 Task: Search one way flight ticket for 1 adult, 5 children, 2 infants in seat and 1 infant on lap in first from Aspen: Aspen/pitkin County Airport (sardy Field) to Gillette: Gillette Campbell County Airport on 5-1-2023. Choice of flights is Frontier. Number of bags: 2 carry on bags and 6 checked bags. Price is upto 92000. Outbound departure time preference is 7:30.
Action: Mouse moved to (200, 167)
Screenshot: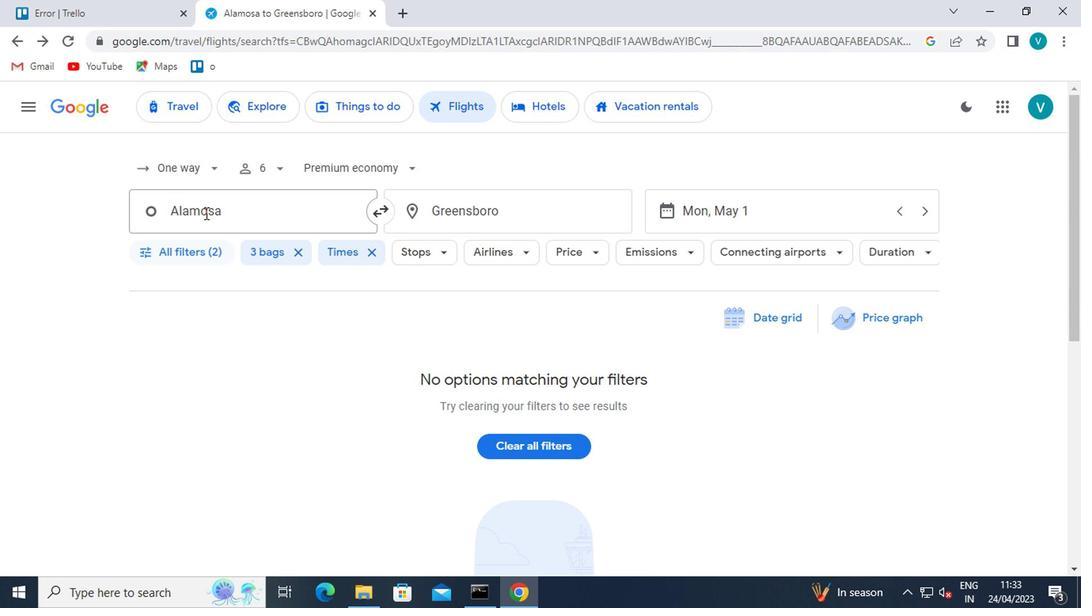 
Action: Mouse pressed left at (200, 167)
Screenshot: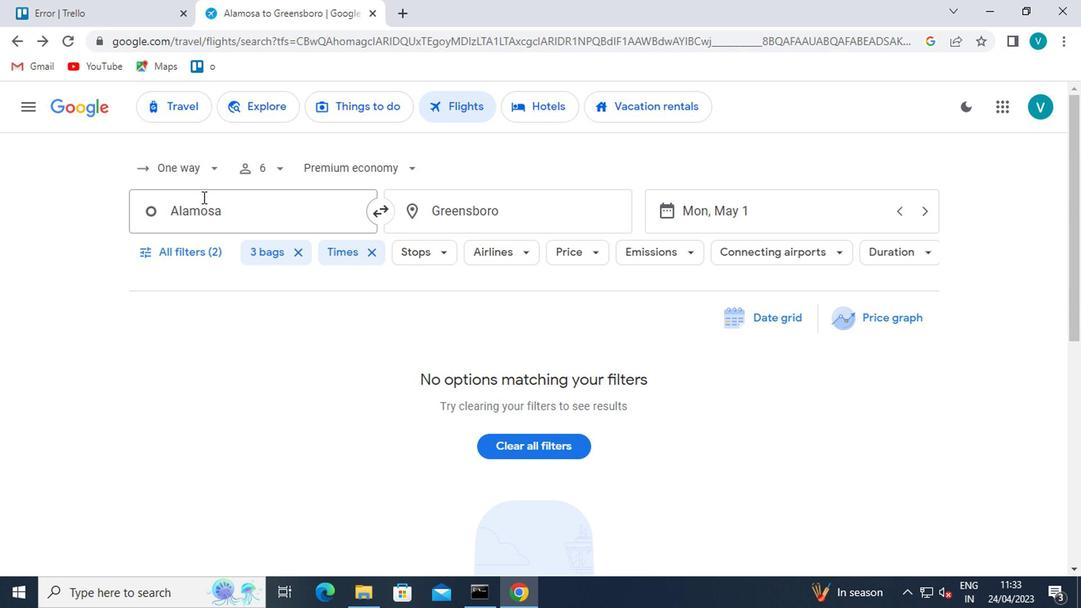 
Action: Mouse moved to (194, 241)
Screenshot: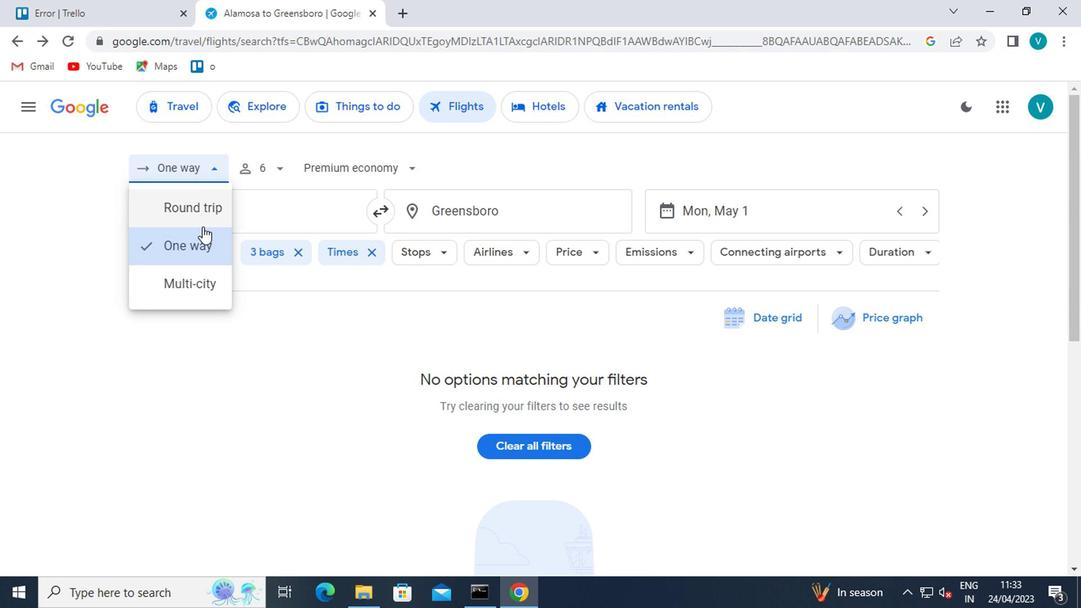 
Action: Mouse pressed left at (194, 241)
Screenshot: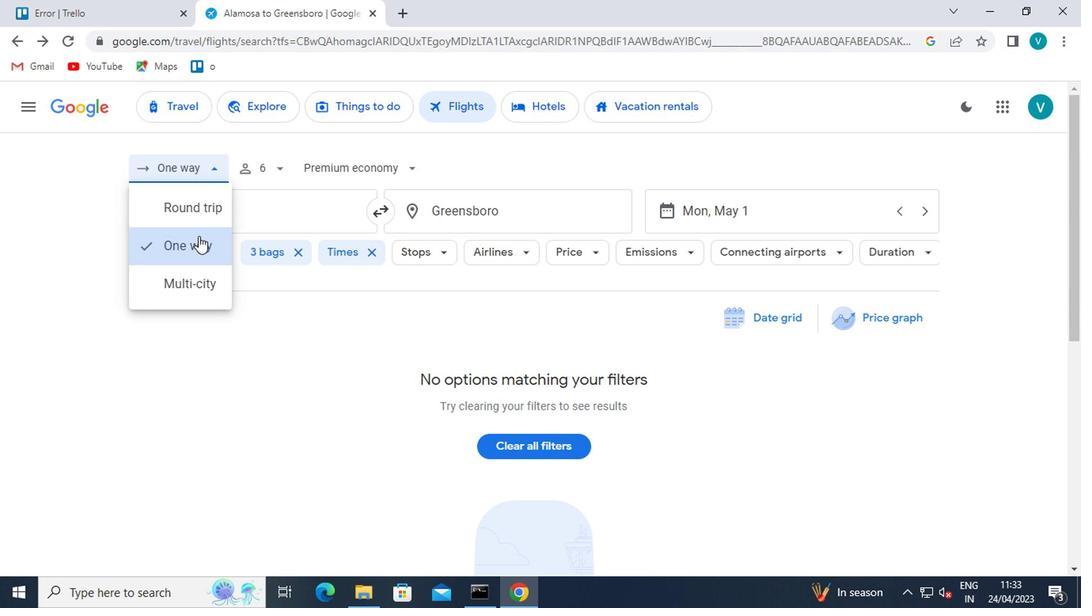 
Action: Mouse moved to (278, 165)
Screenshot: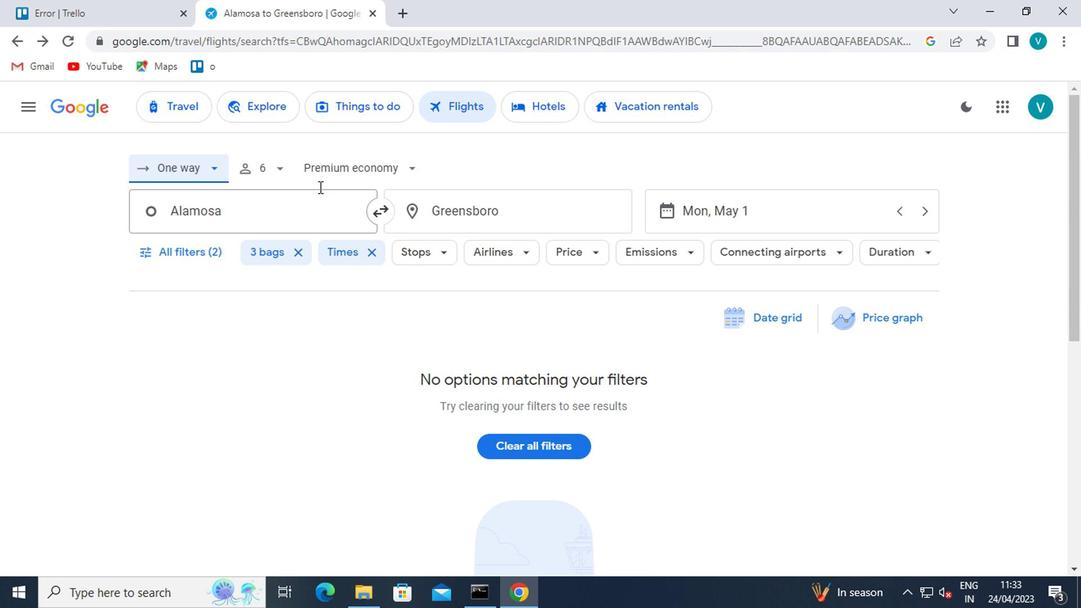 
Action: Mouse pressed left at (278, 165)
Screenshot: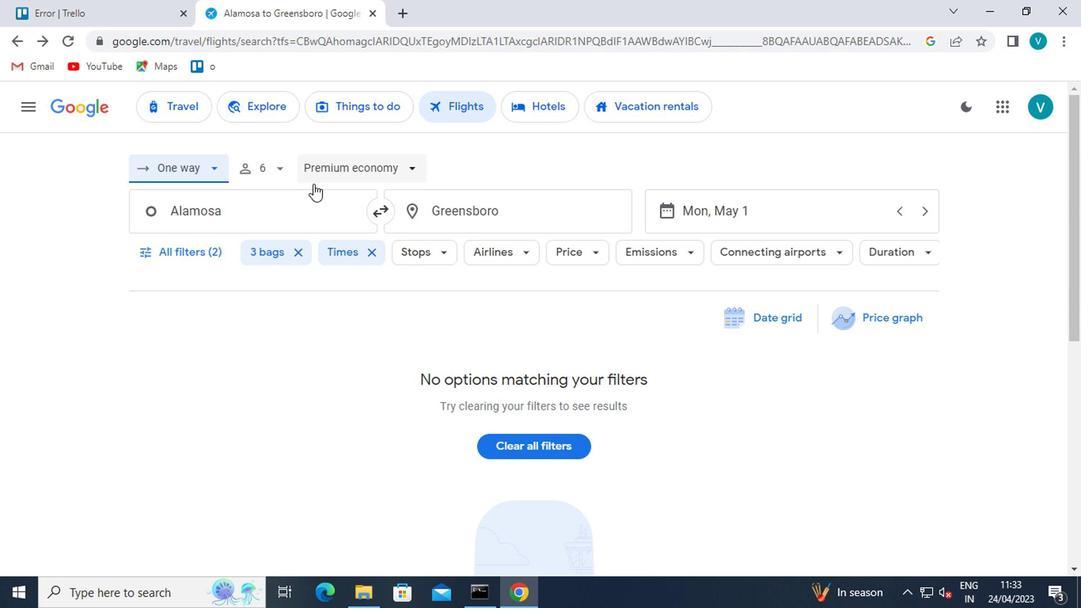 
Action: Mouse moved to (335, 203)
Screenshot: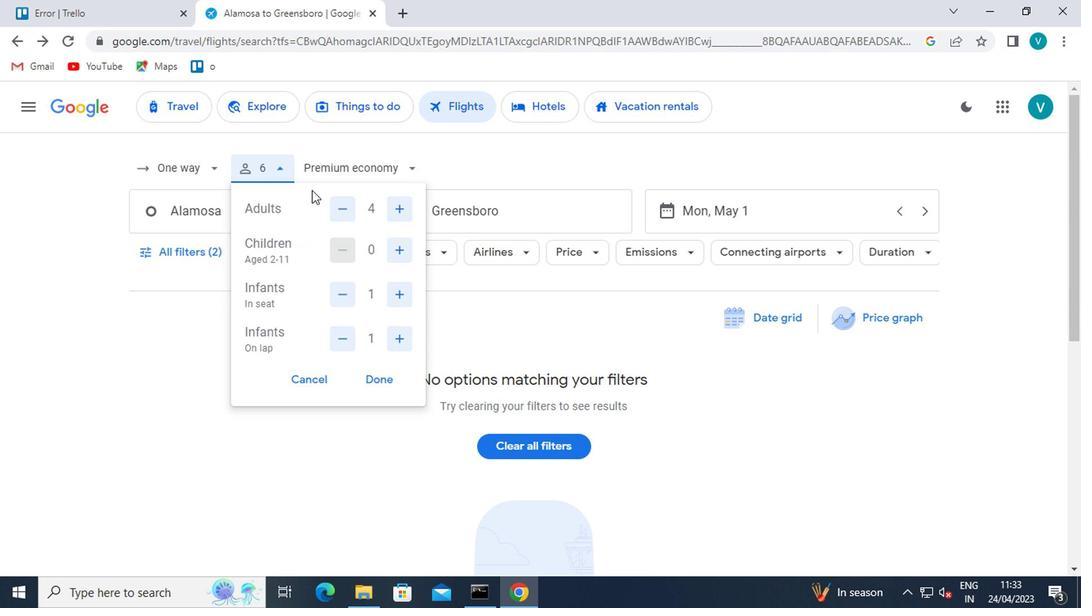 
Action: Mouse pressed left at (335, 203)
Screenshot: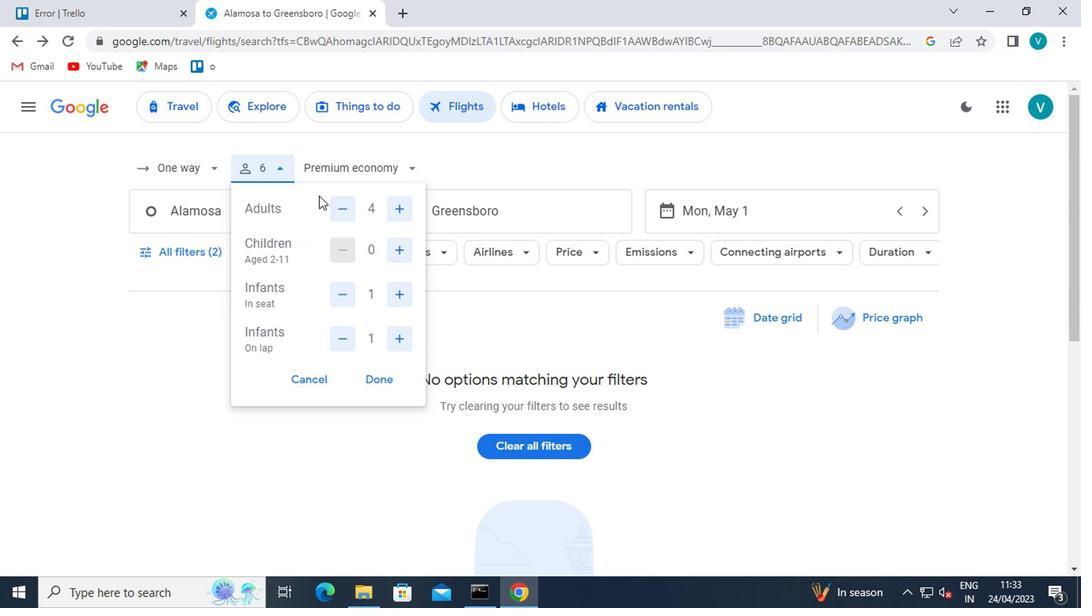 
Action: Mouse pressed left at (335, 203)
Screenshot: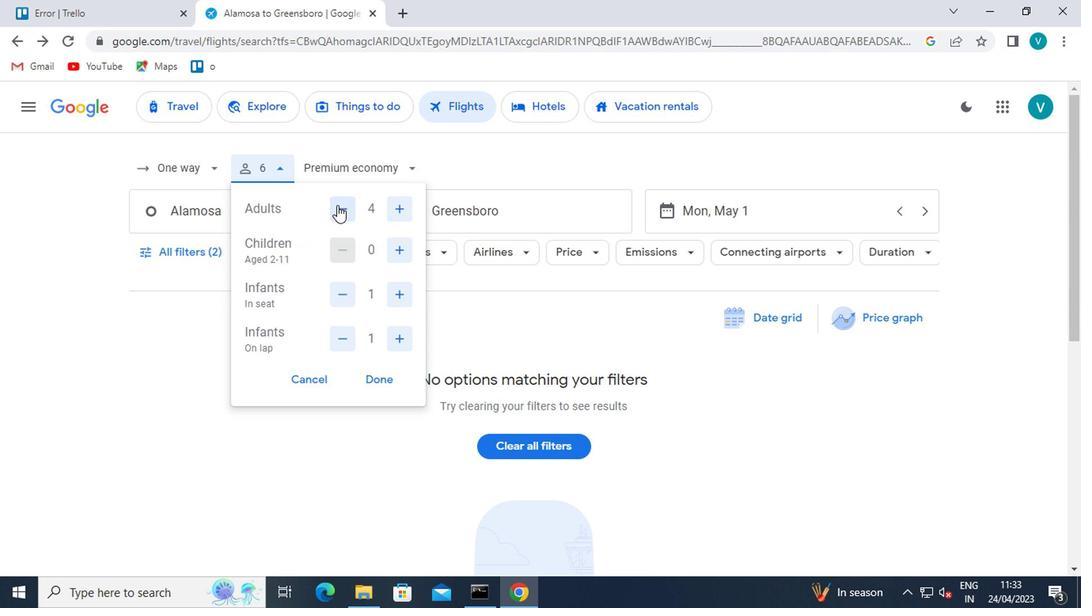
Action: Mouse pressed left at (335, 203)
Screenshot: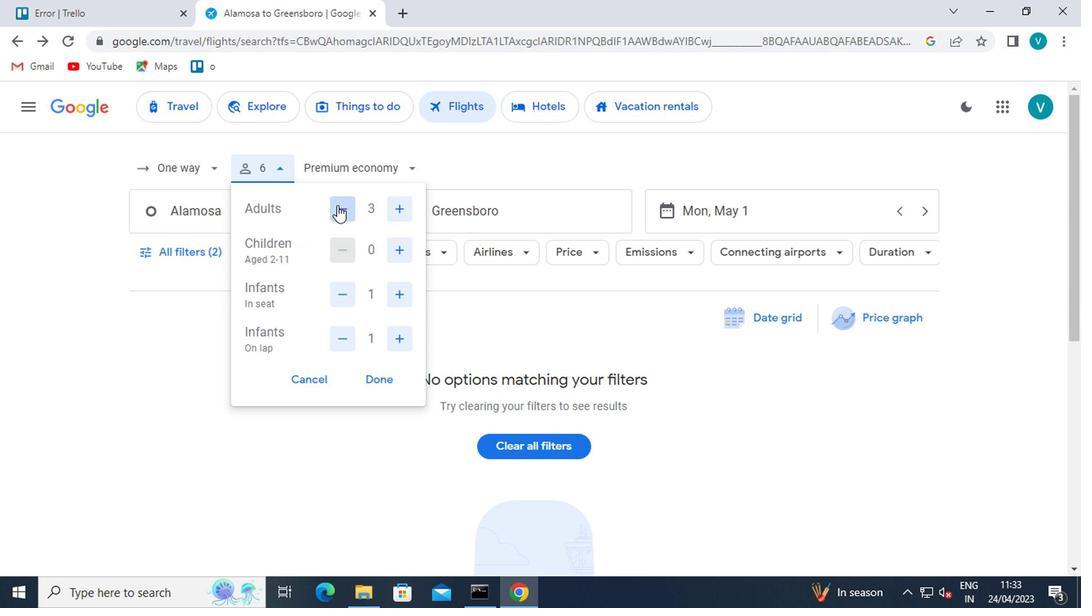 
Action: Mouse moved to (395, 251)
Screenshot: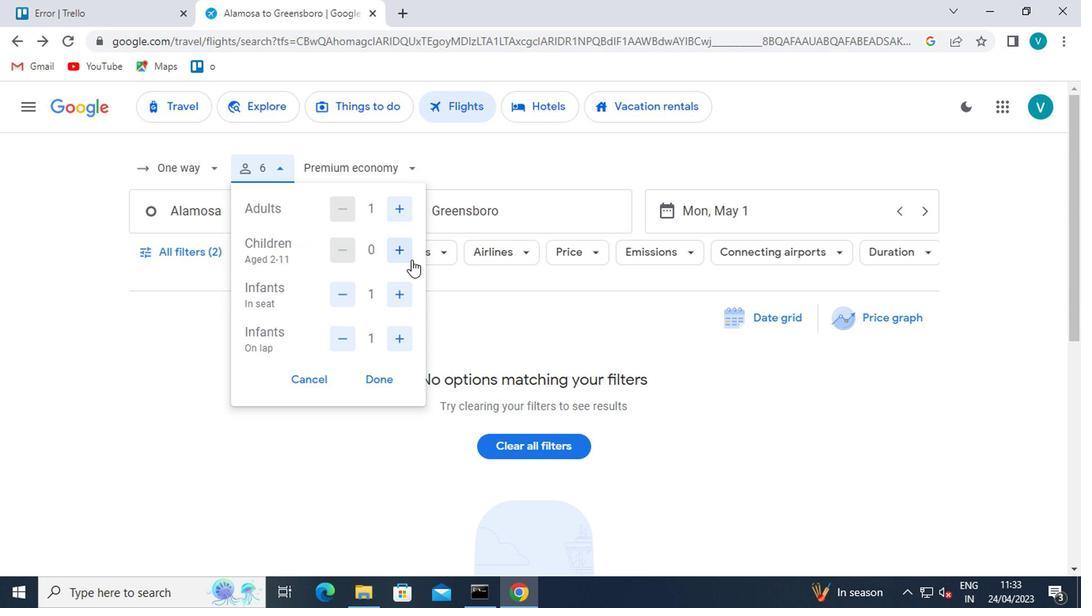 
Action: Mouse pressed left at (395, 251)
Screenshot: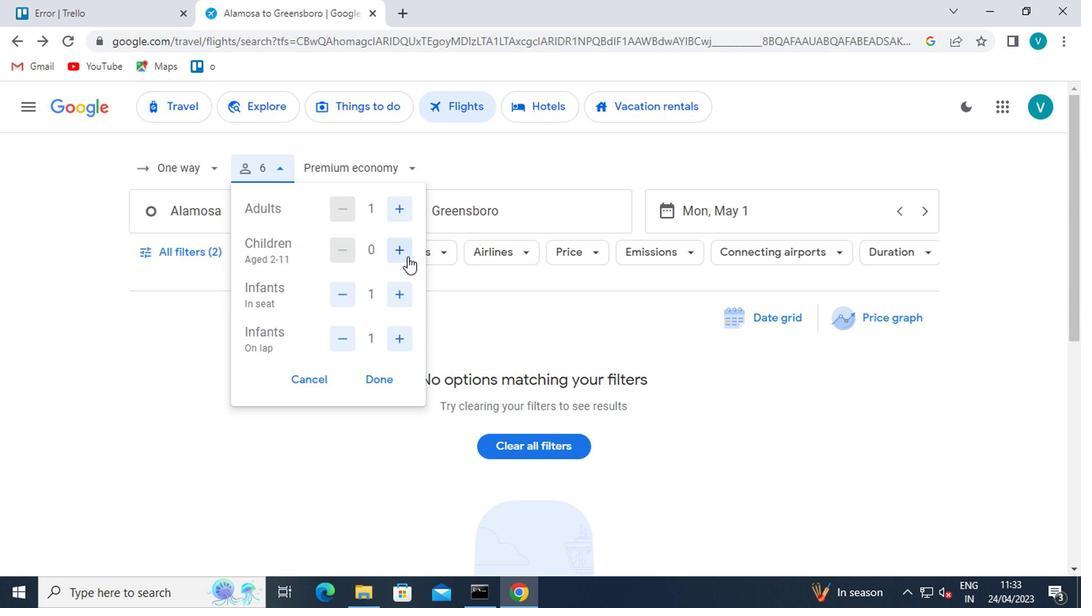 
Action: Mouse pressed left at (395, 251)
Screenshot: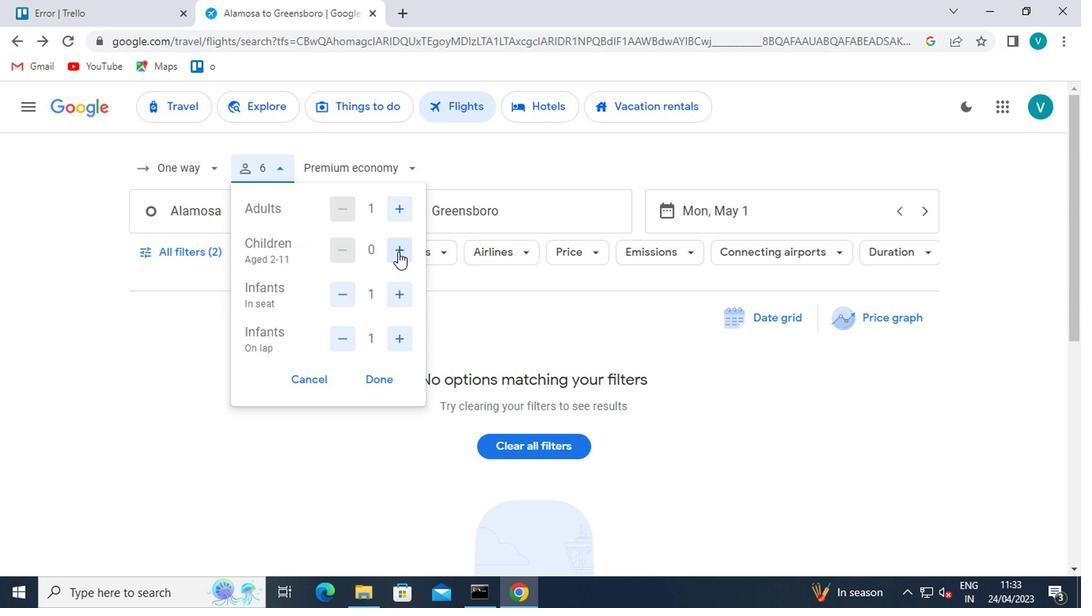 
Action: Mouse pressed left at (395, 251)
Screenshot: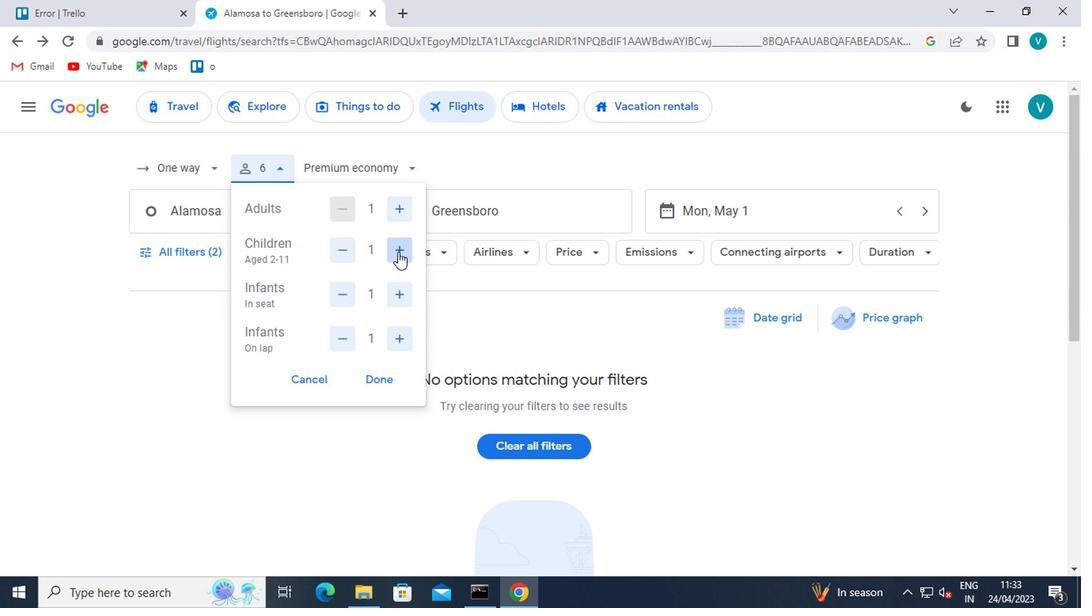 
Action: Mouse pressed left at (395, 251)
Screenshot: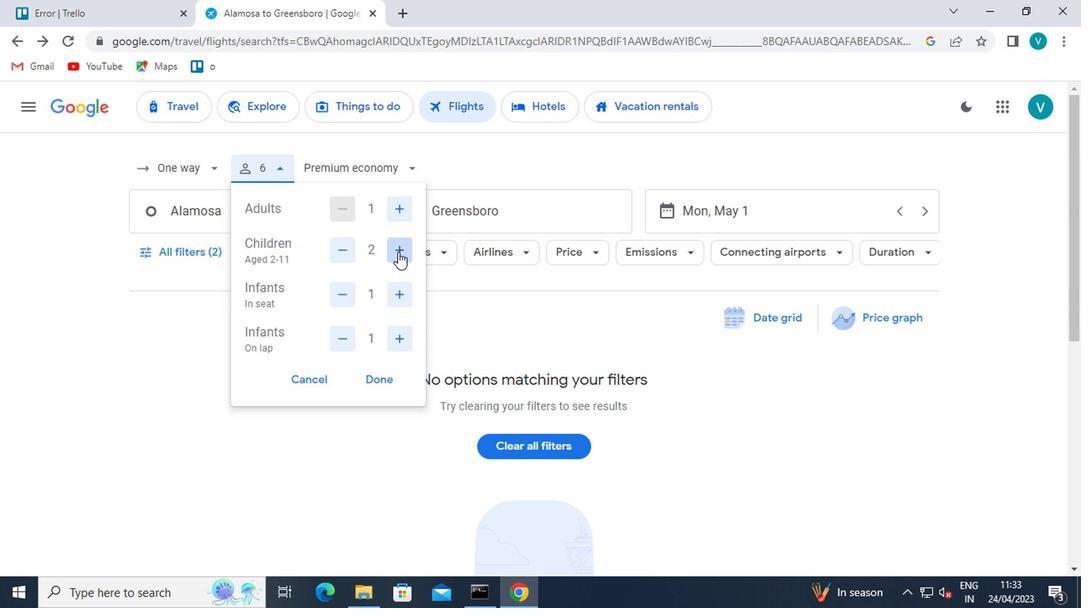 
Action: Mouse pressed left at (395, 251)
Screenshot: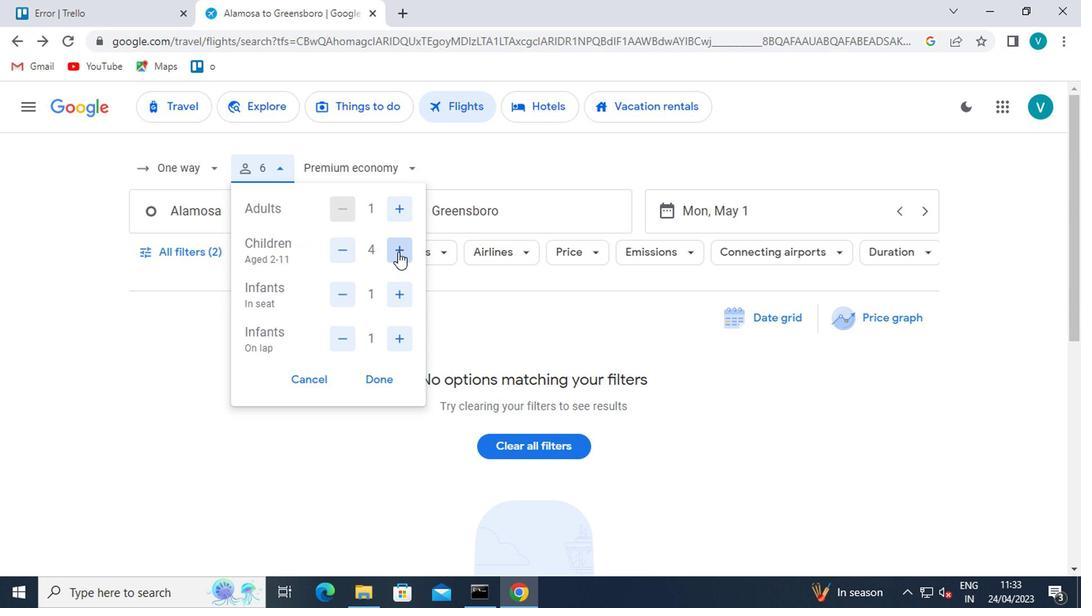 
Action: Mouse moved to (401, 298)
Screenshot: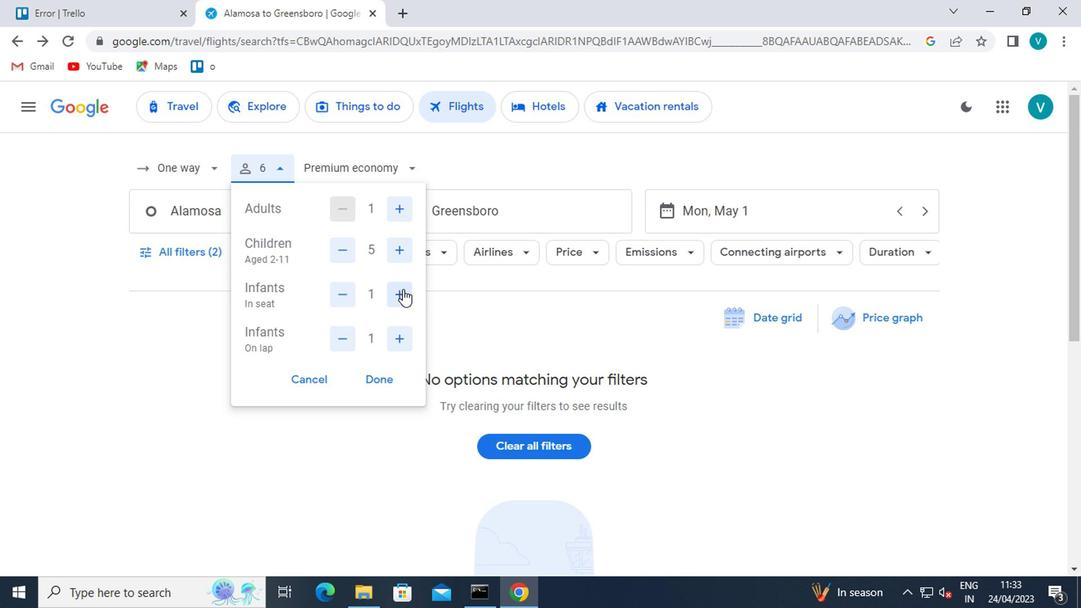 
Action: Mouse pressed left at (401, 298)
Screenshot: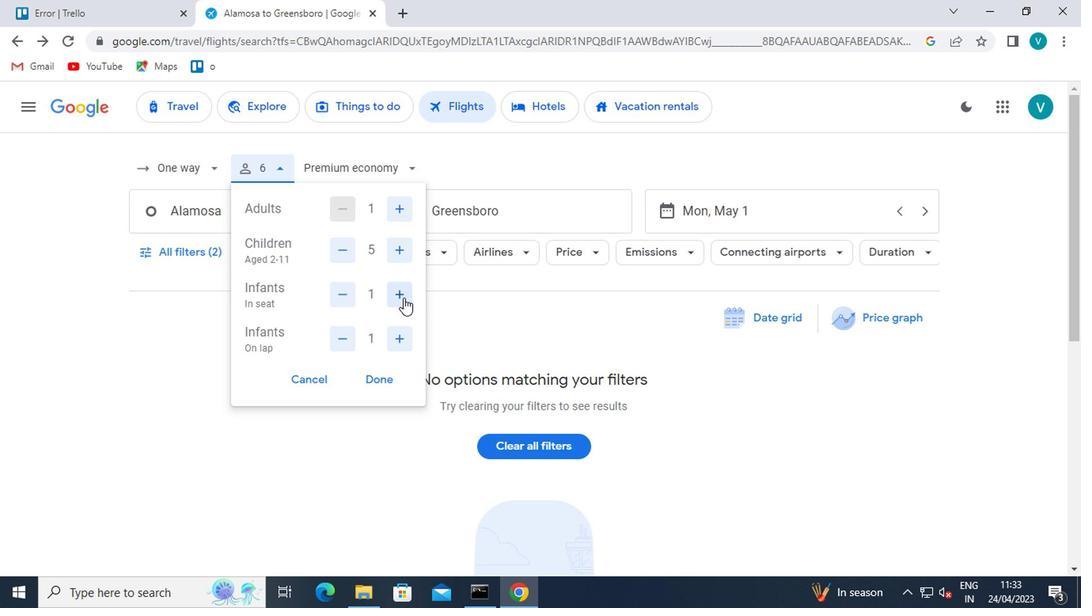 
Action: Mouse moved to (378, 163)
Screenshot: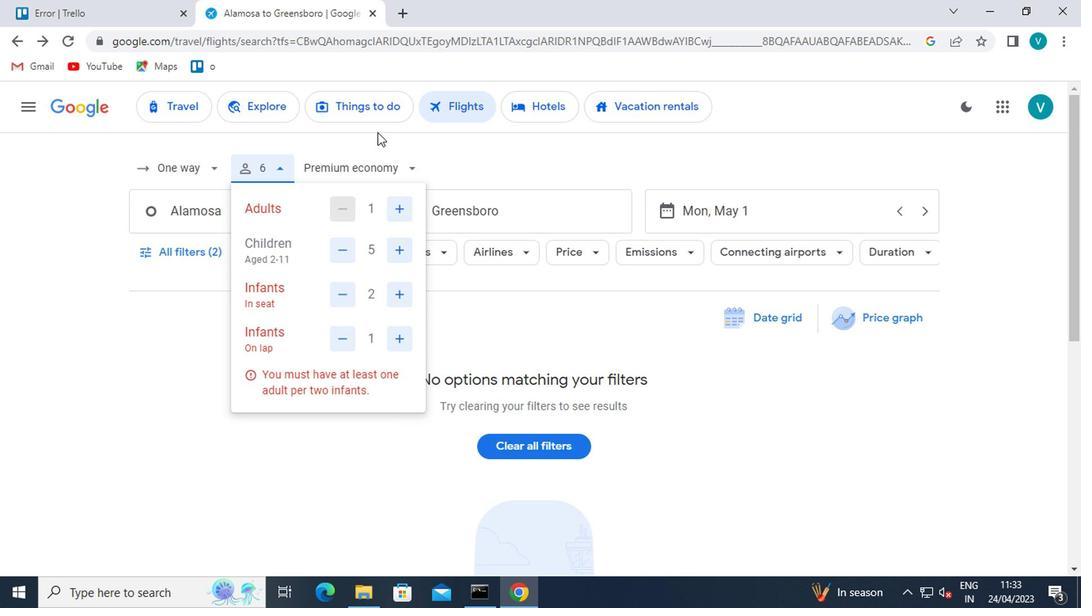 
Action: Mouse pressed left at (378, 163)
Screenshot: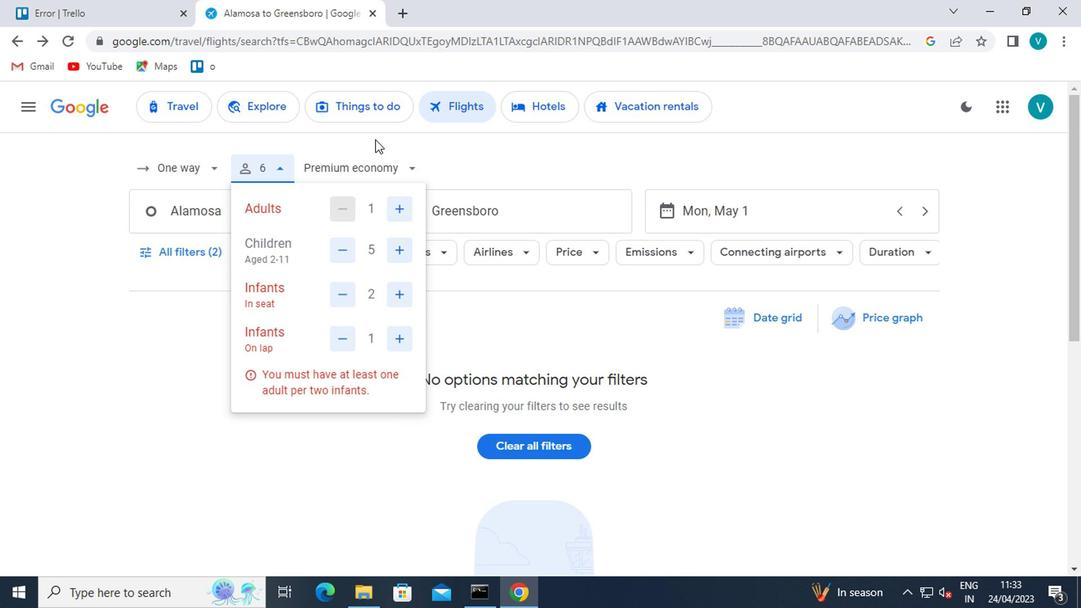 
Action: Mouse moved to (375, 316)
Screenshot: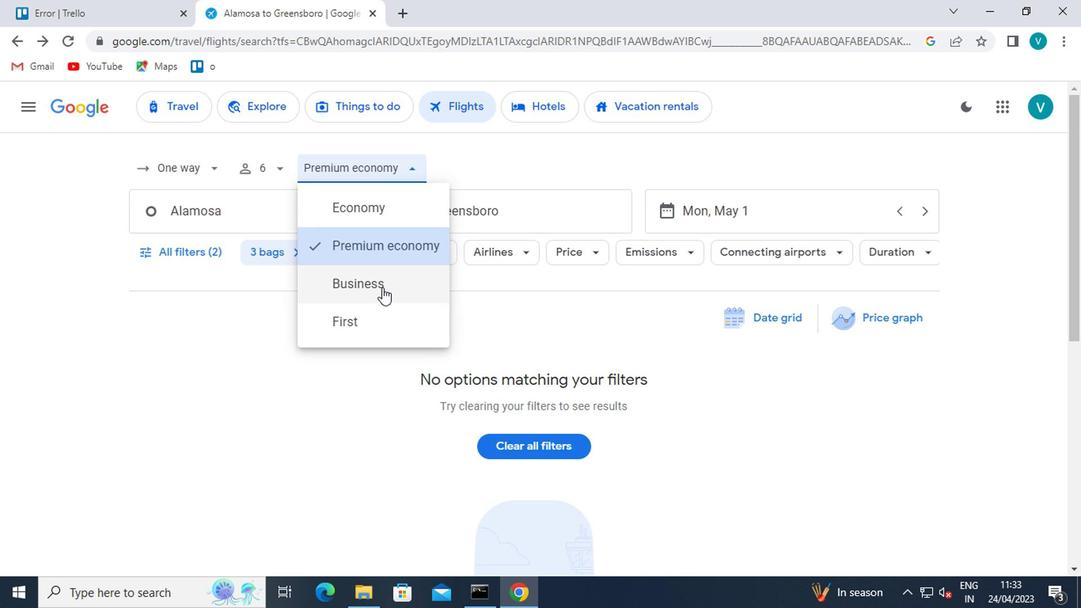 
Action: Mouse pressed left at (375, 316)
Screenshot: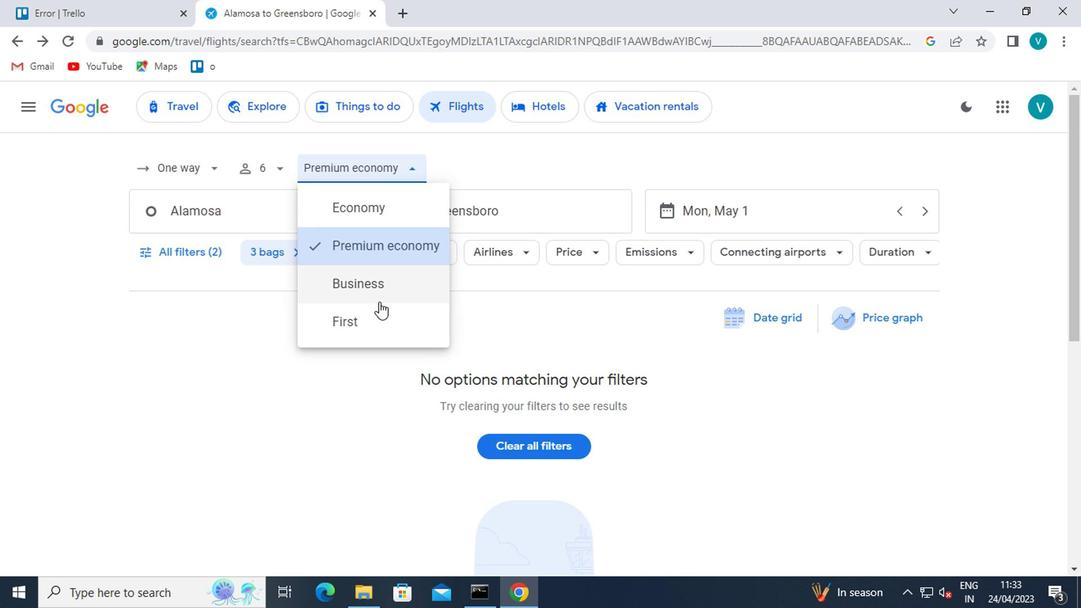 
Action: Mouse moved to (292, 227)
Screenshot: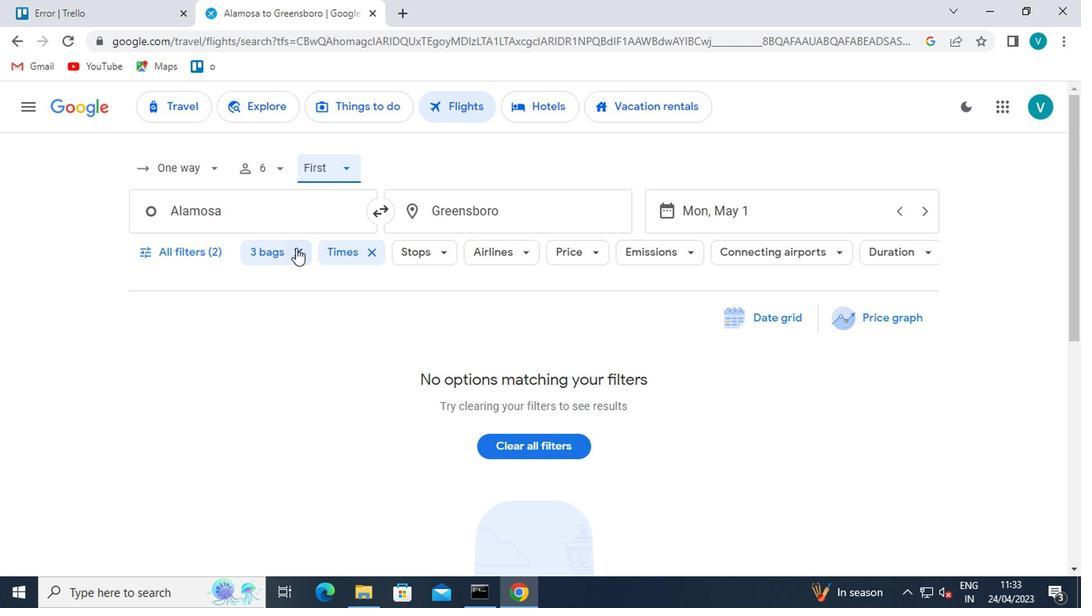 
Action: Mouse pressed left at (292, 227)
Screenshot: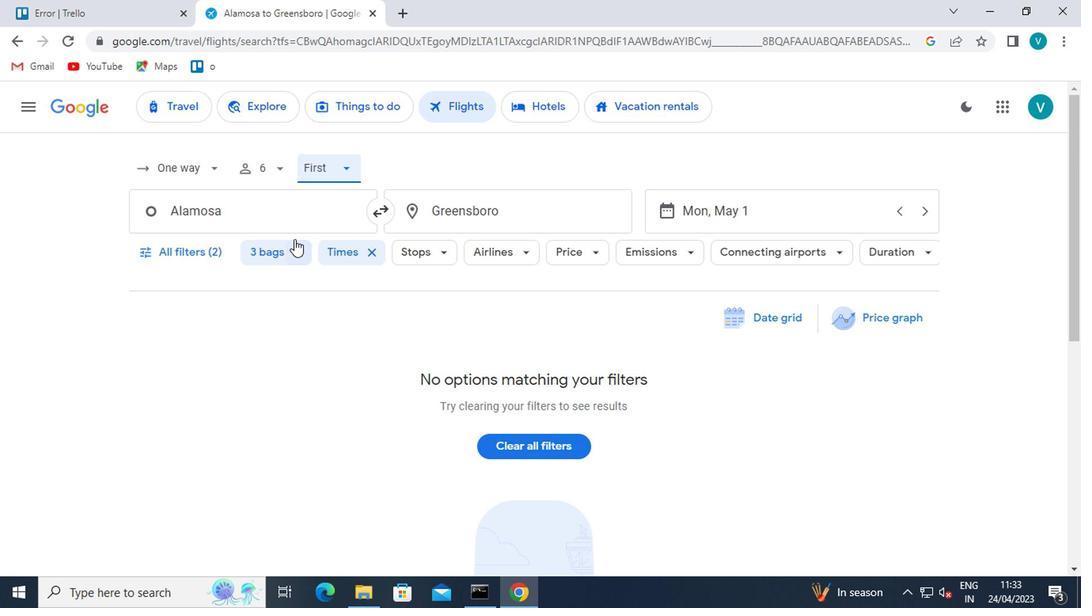 
Action: Mouse moved to (292, 225)
Screenshot: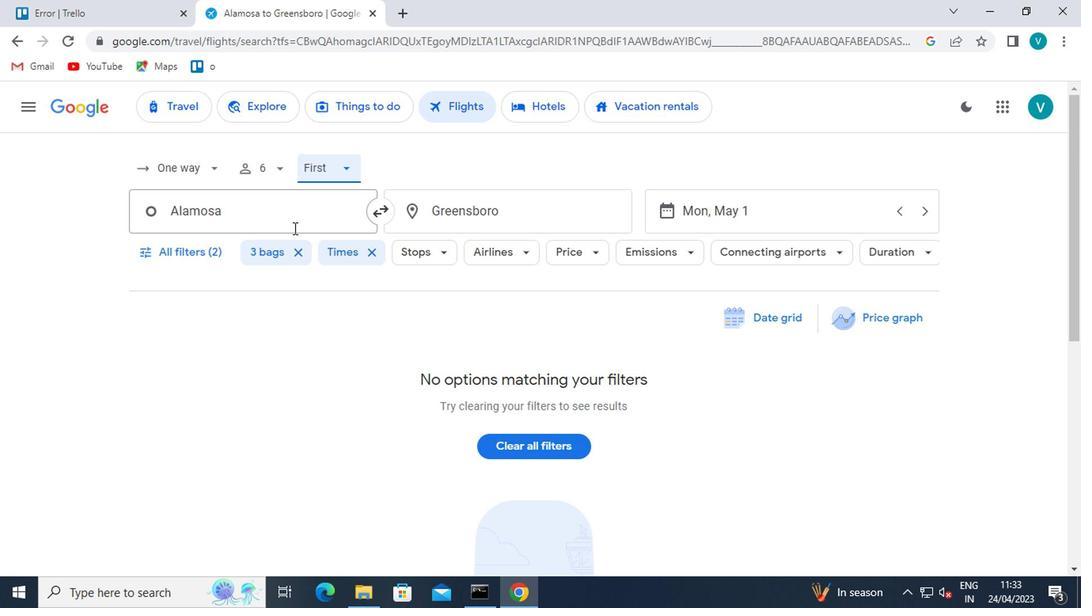 
Action: Key pressed <Key.shift>AS<Key.backspace>
Screenshot: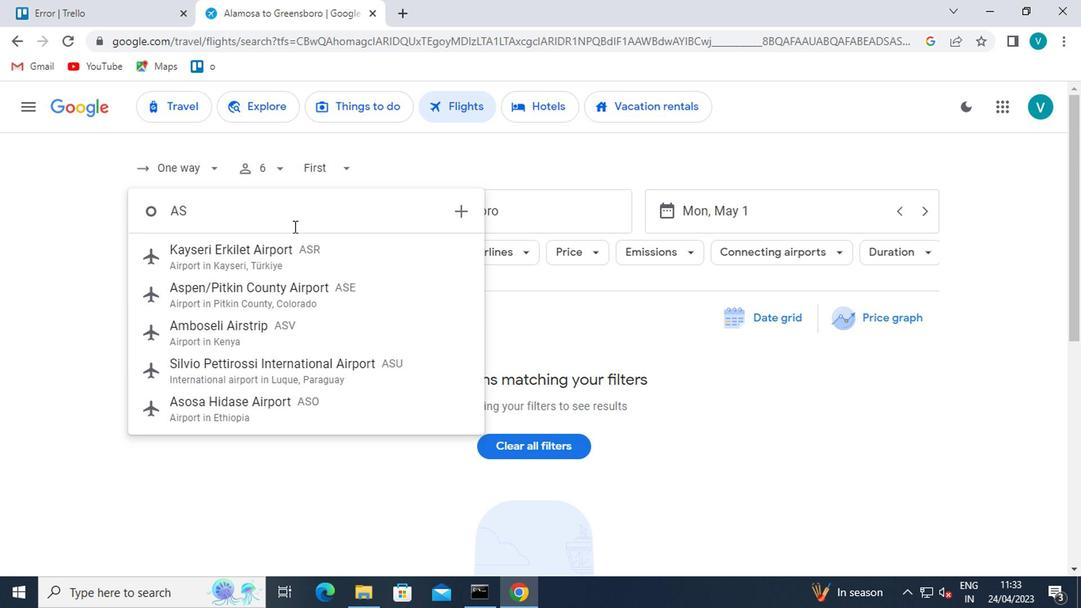 
Action: Mouse moved to (292, 227)
Screenshot: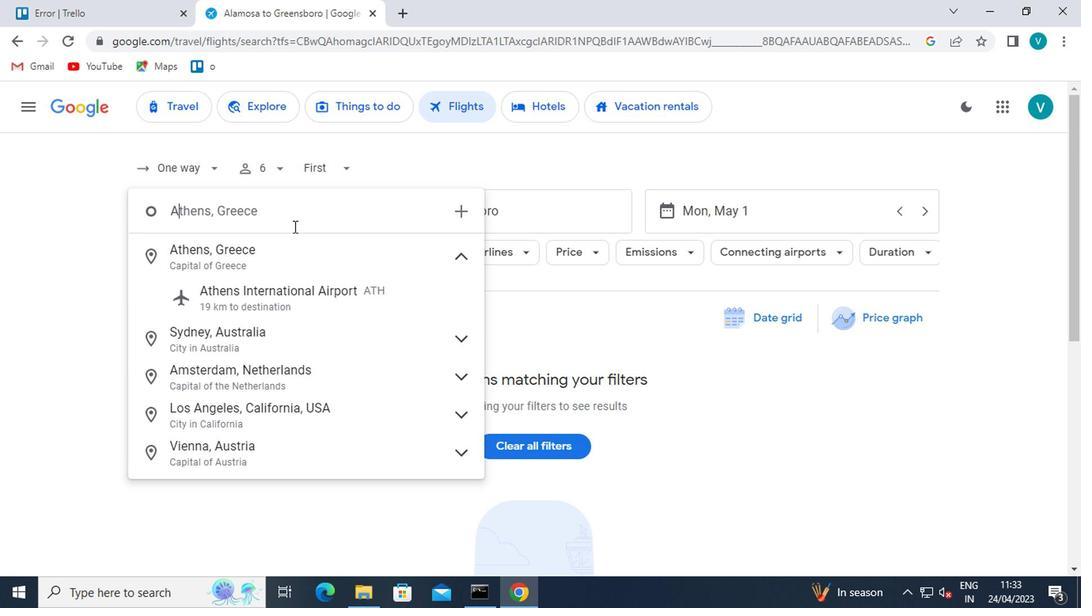 
Action: Key pressed A<Key.backspace>SPEN
Screenshot: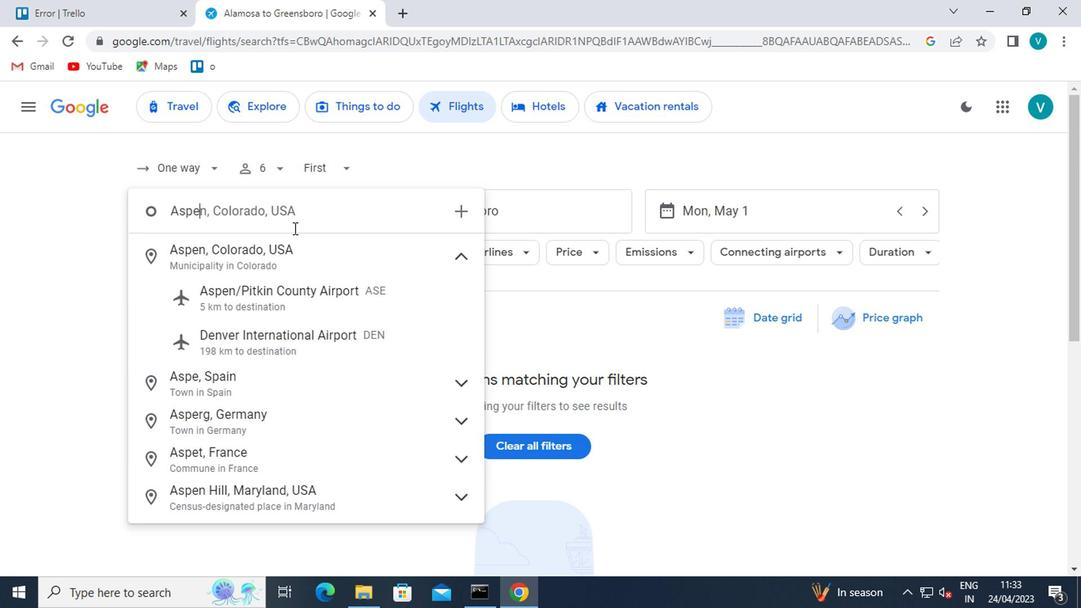 
Action: Mouse moved to (284, 294)
Screenshot: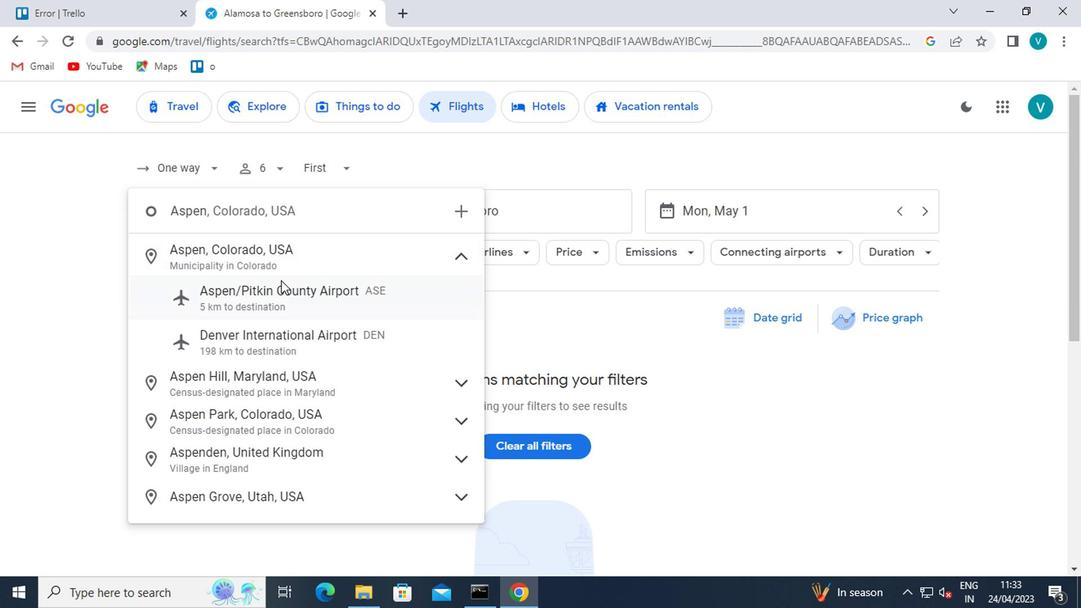 
Action: Mouse pressed left at (284, 294)
Screenshot: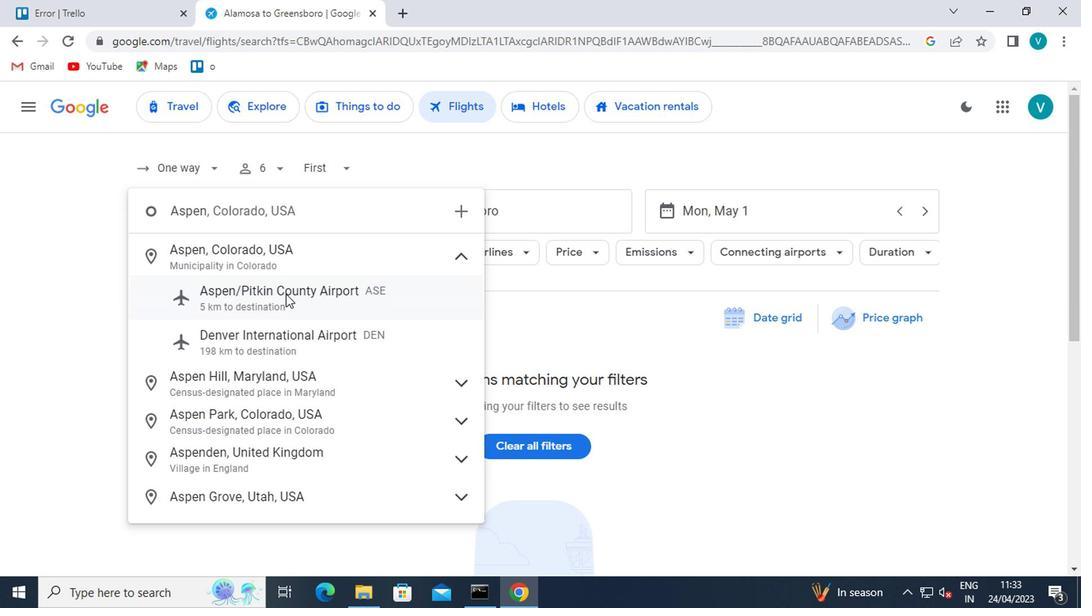 
Action: Mouse moved to (513, 214)
Screenshot: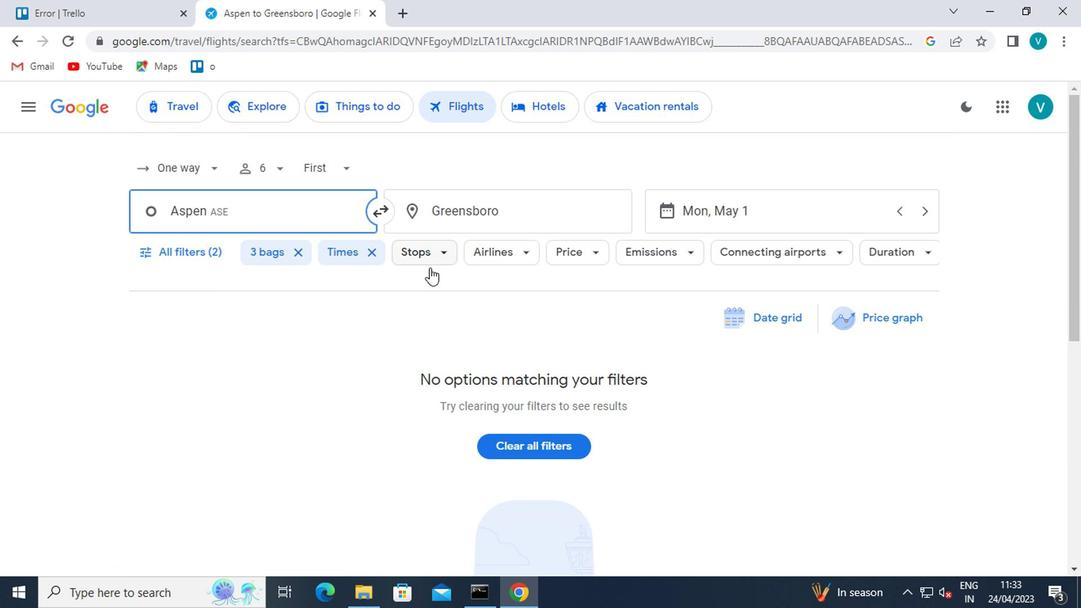 
Action: Mouse pressed left at (513, 214)
Screenshot: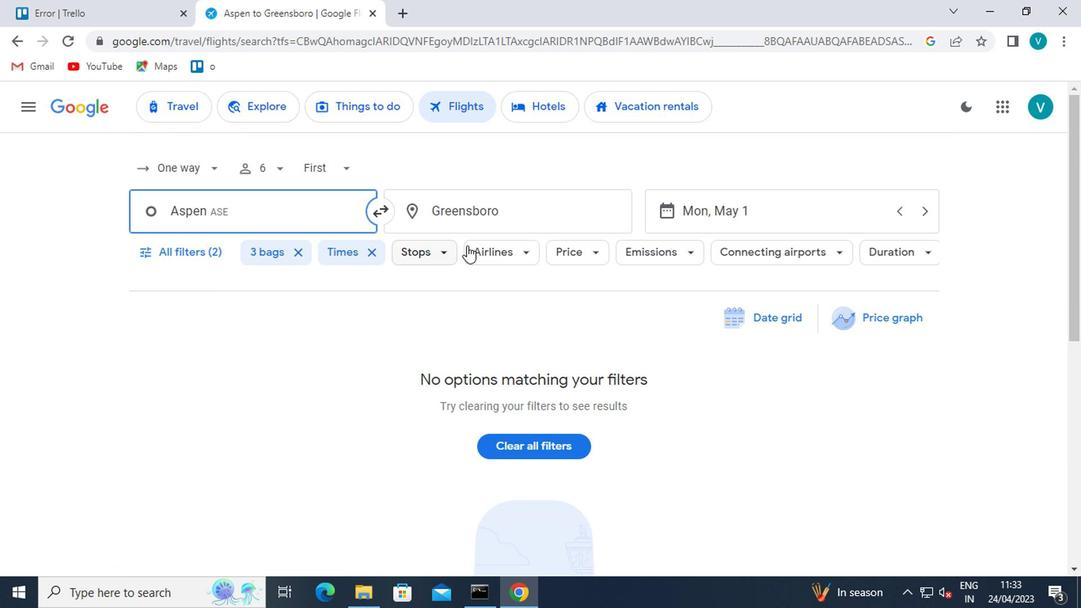 
Action: Key pressed <Key.shift>GILLETTE
Screenshot: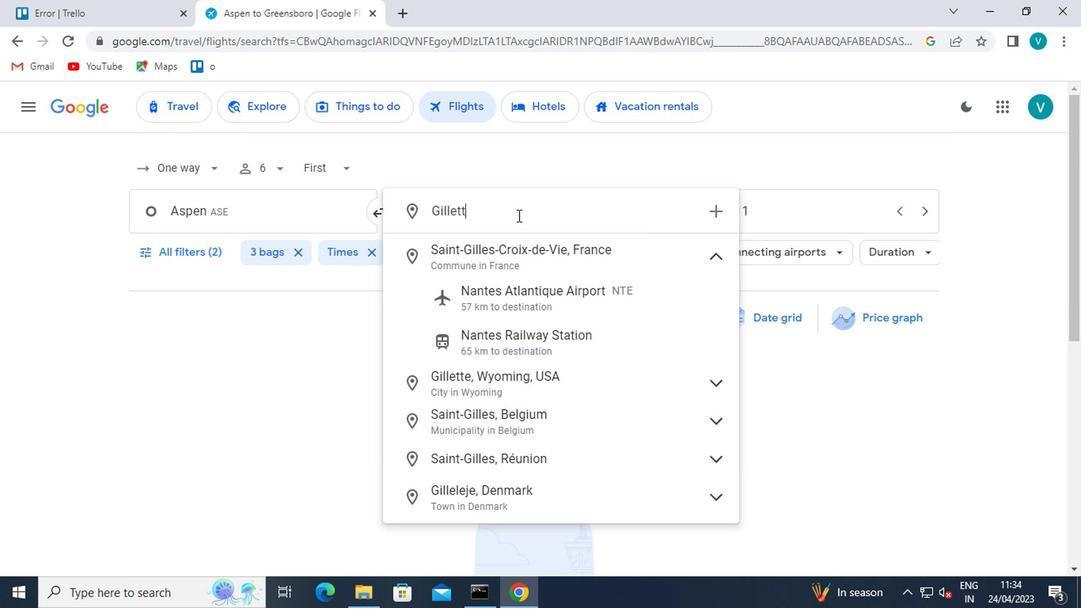 
Action: Mouse moved to (647, 240)
Screenshot: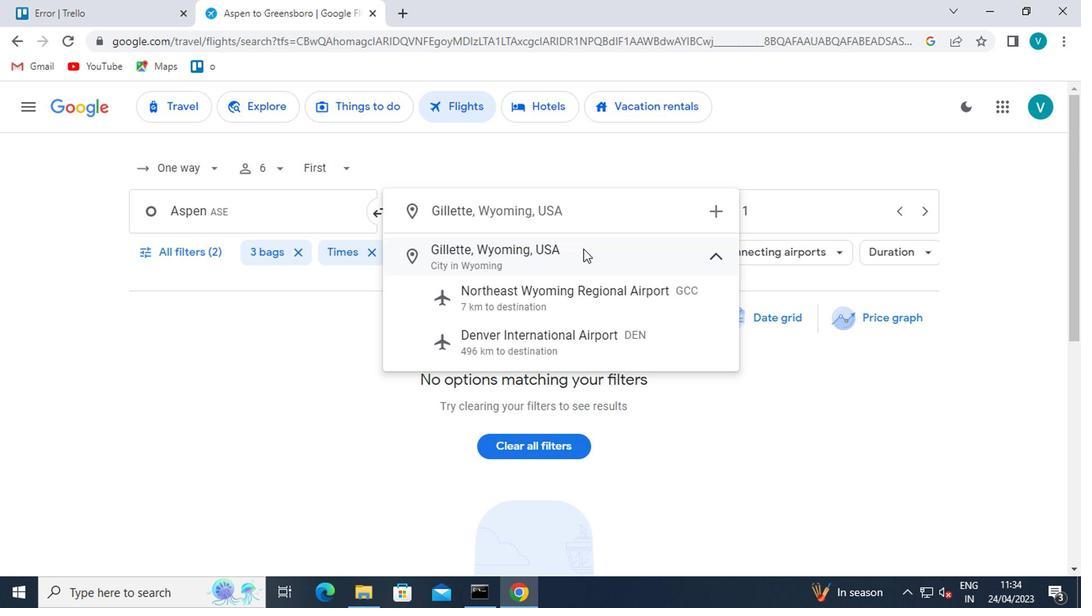 
Action: Key pressed <Key.enter>
Screenshot: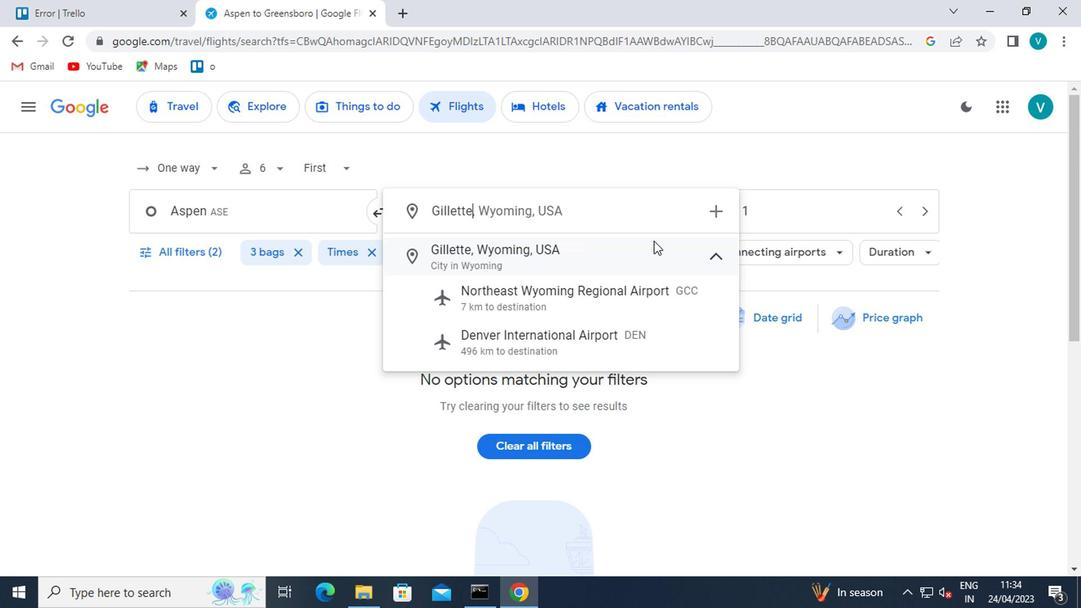
Action: Mouse moved to (756, 211)
Screenshot: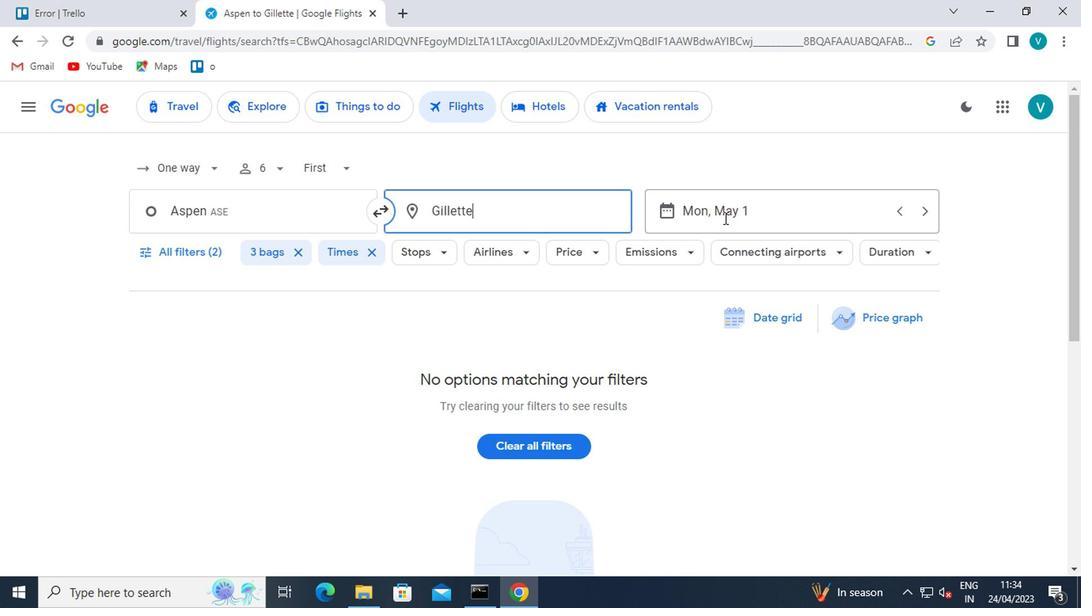 
Action: Mouse pressed left at (756, 211)
Screenshot: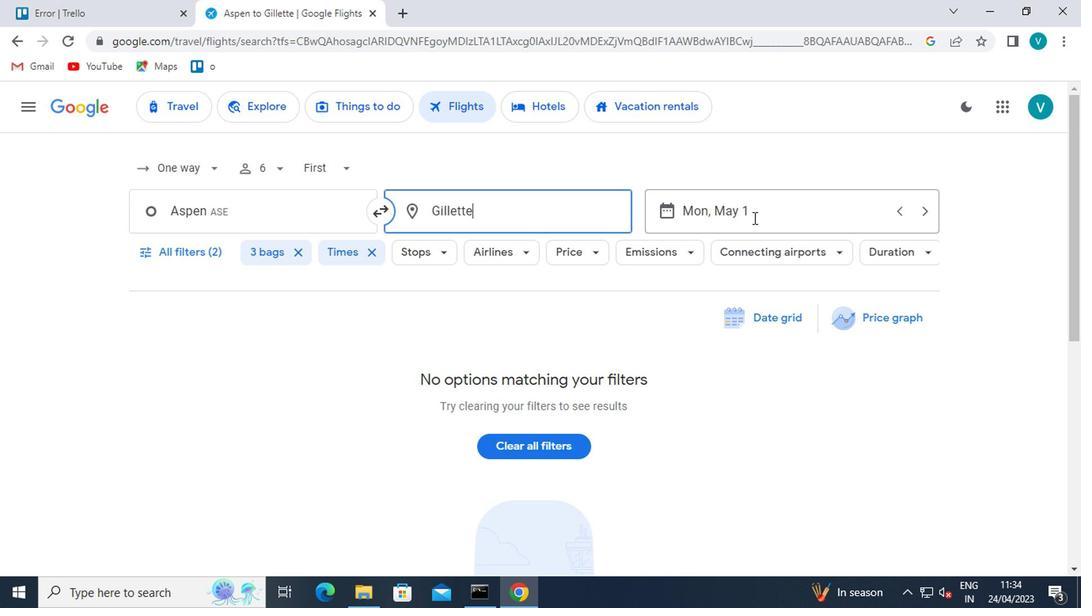 
Action: Mouse moved to (725, 289)
Screenshot: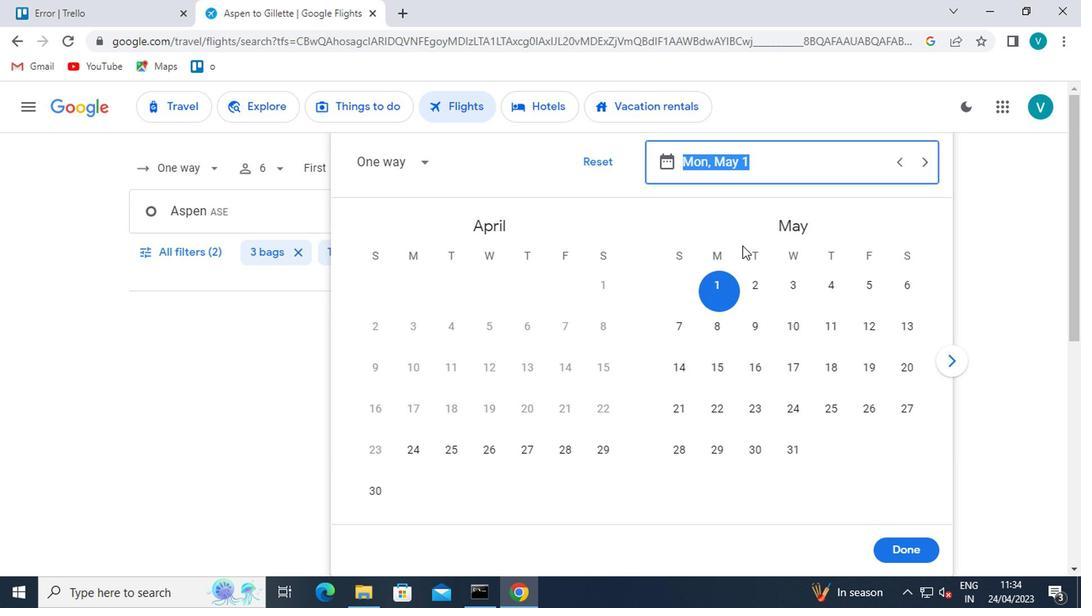 
Action: Mouse pressed left at (725, 289)
Screenshot: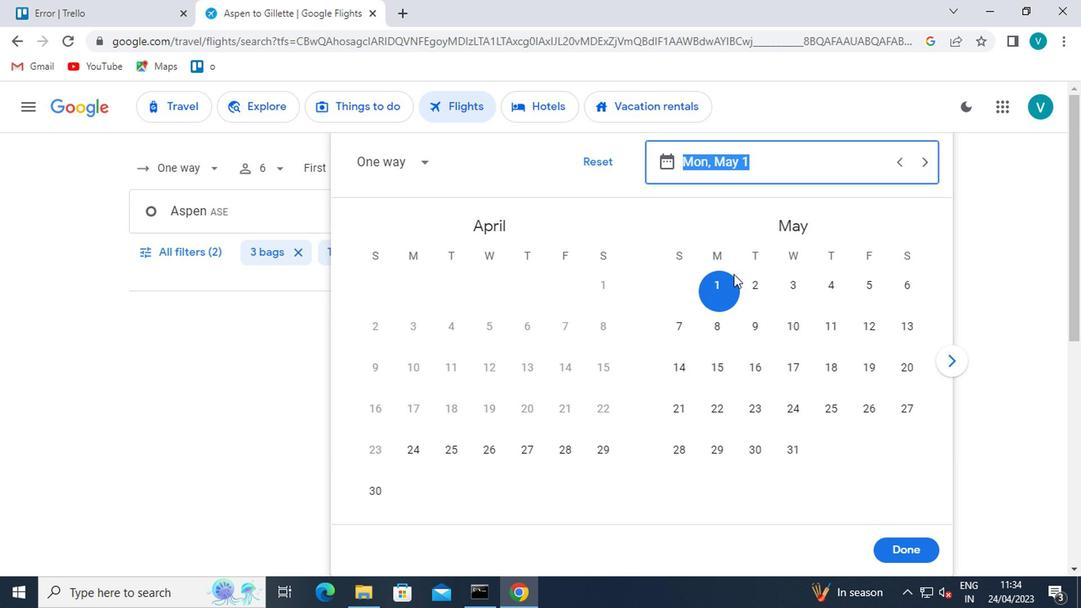 
Action: Mouse moved to (888, 548)
Screenshot: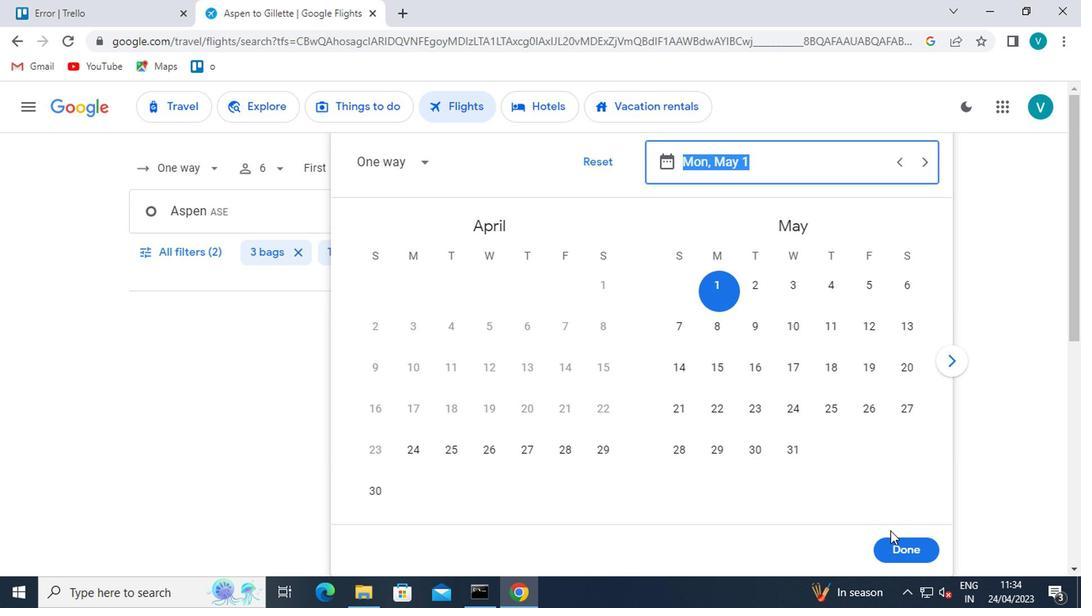 
Action: Mouse pressed left at (888, 548)
Screenshot: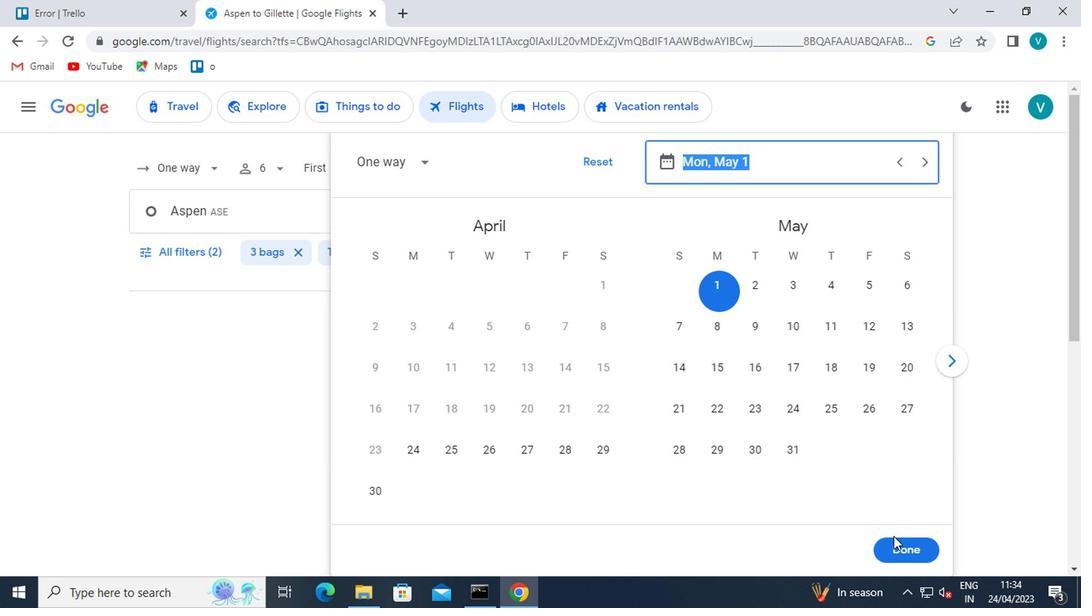 
Action: Mouse moved to (197, 245)
Screenshot: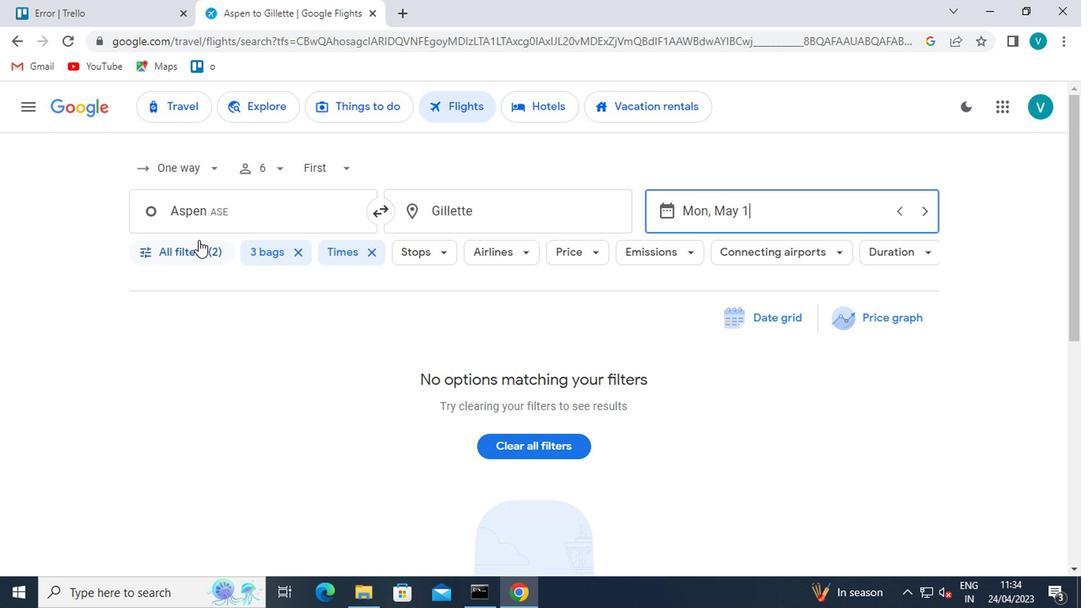 
Action: Mouse pressed left at (197, 245)
Screenshot: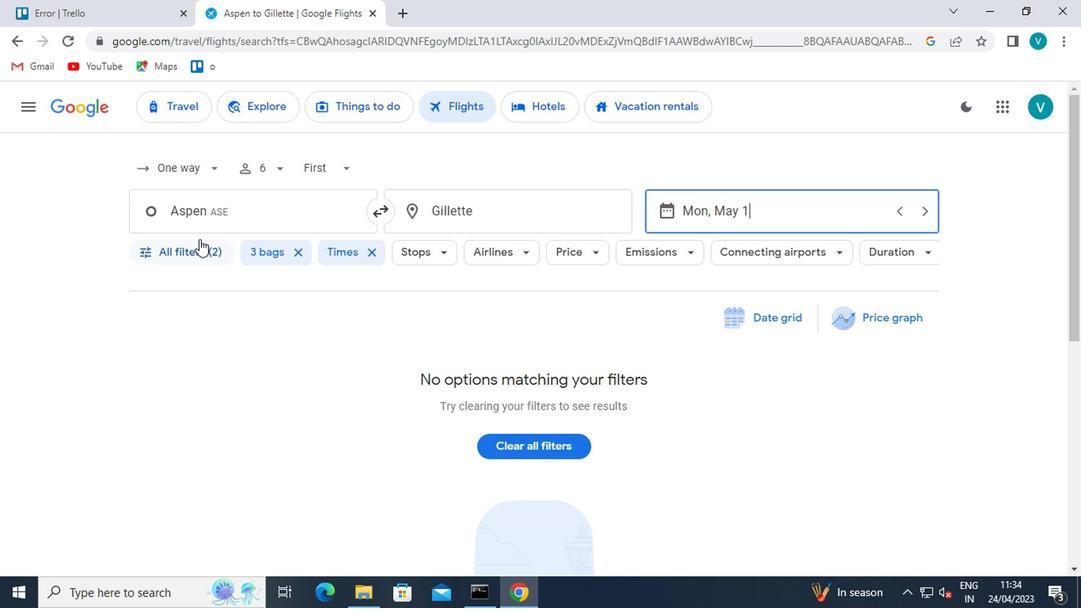 
Action: Mouse moved to (255, 366)
Screenshot: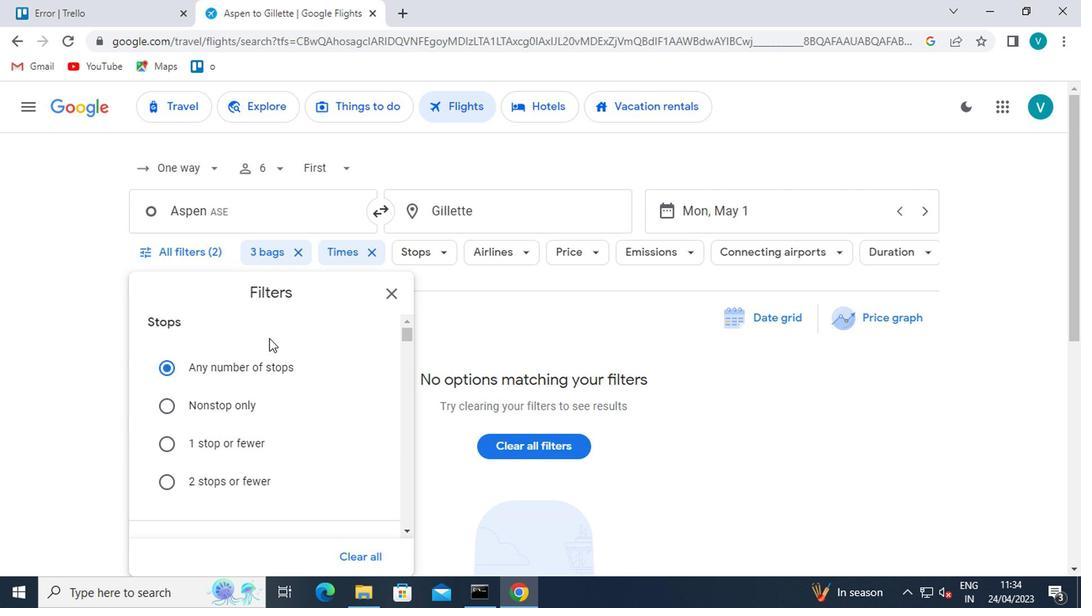 
Action: Mouse scrolled (255, 365) with delta (0, -1)
Screenshot: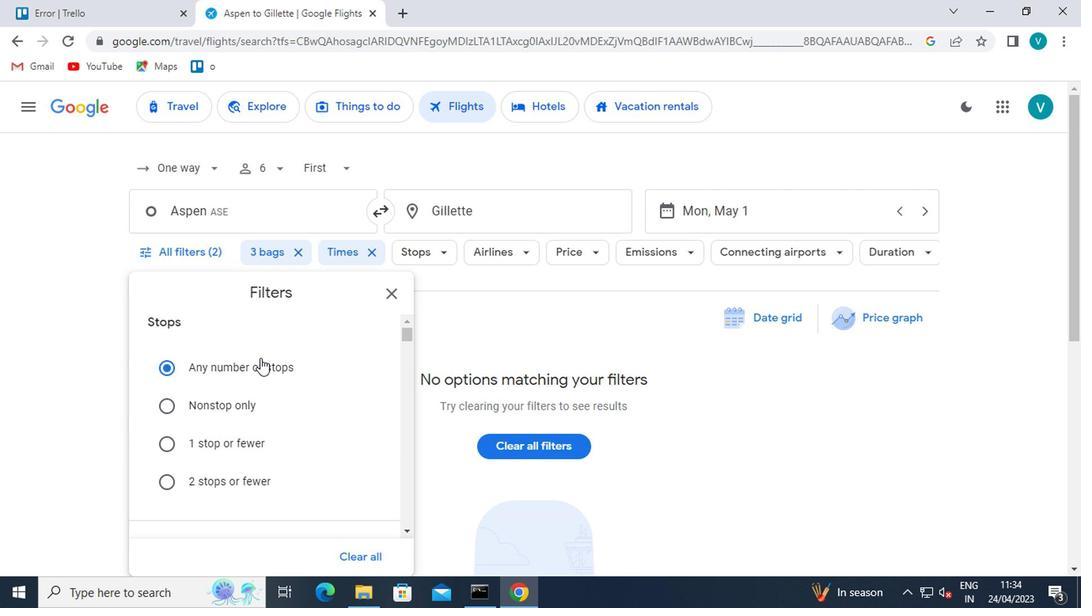 
Action: Mouse moved to (255, 367)
Screenshot: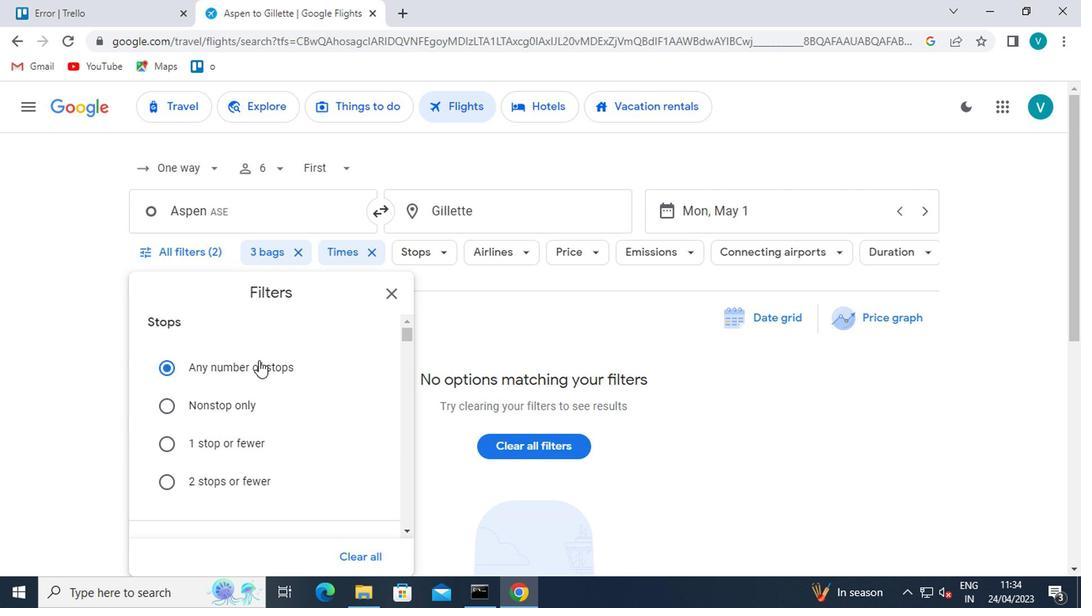 
Action: Mouse scrolled (255, 366) with delta (0, 0)
Screenshot: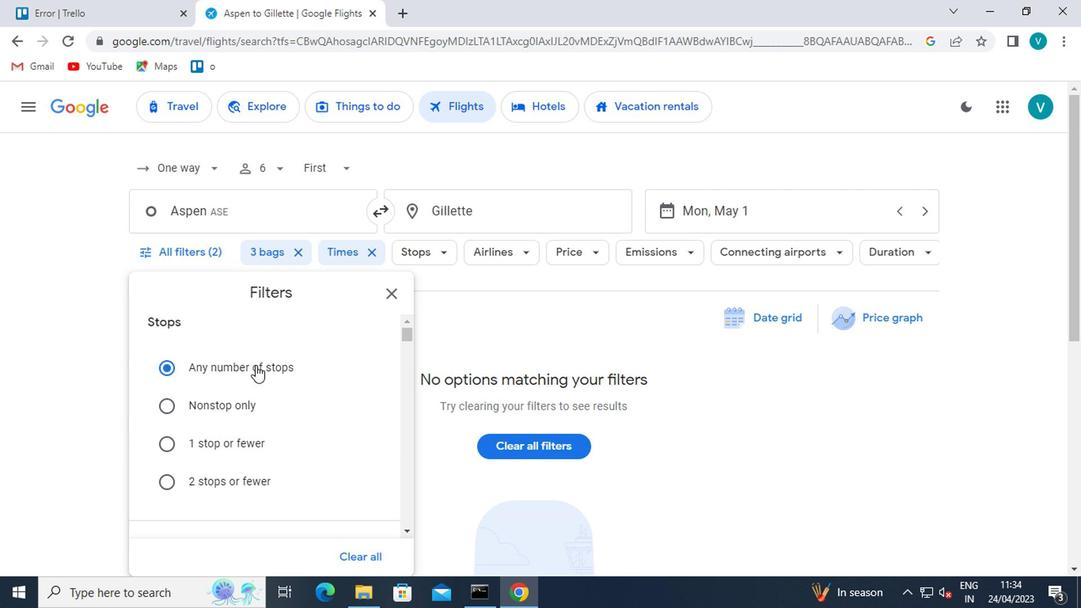 
Action: Mouse scrolled (255, 366) with delta (0, 0)
Screenshot: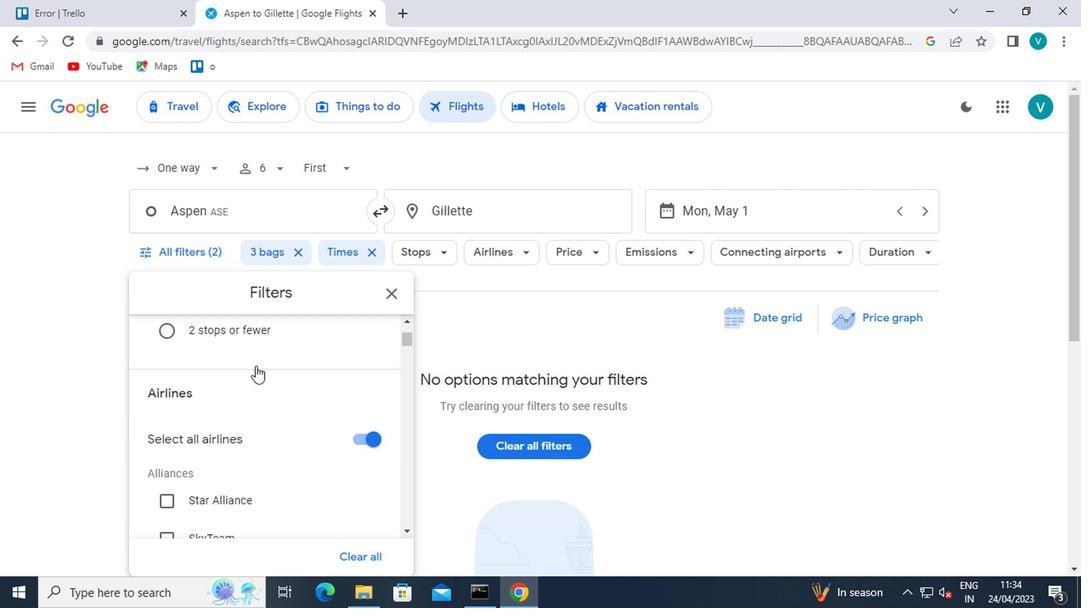 
Action: Mouse scrolled (255, 366) with delta (0, 0)
Screenshot: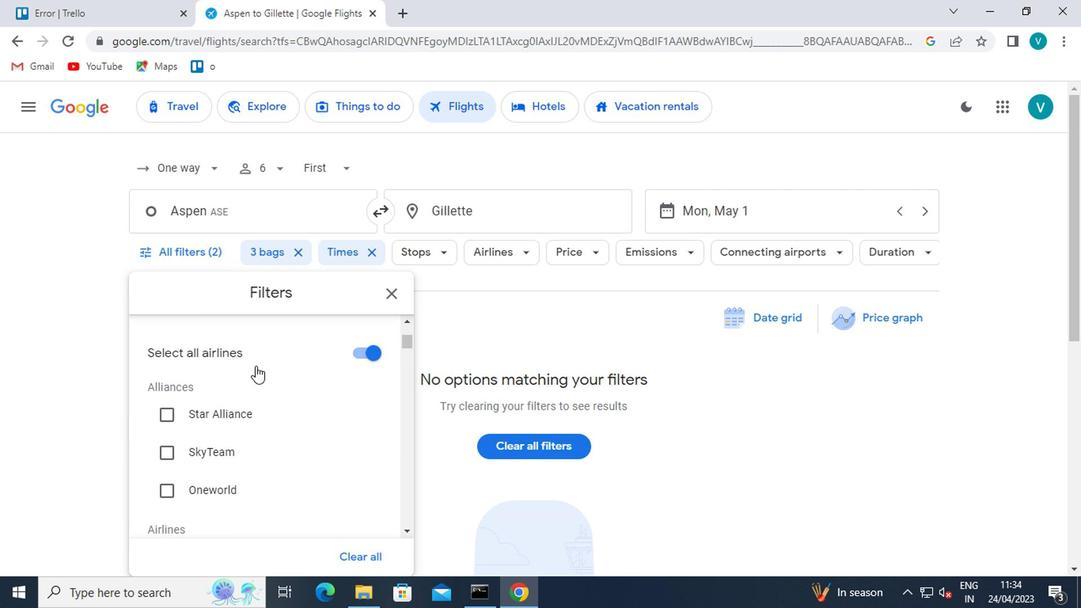 
Action: Mouse moved to (255, 369)
Screenshot: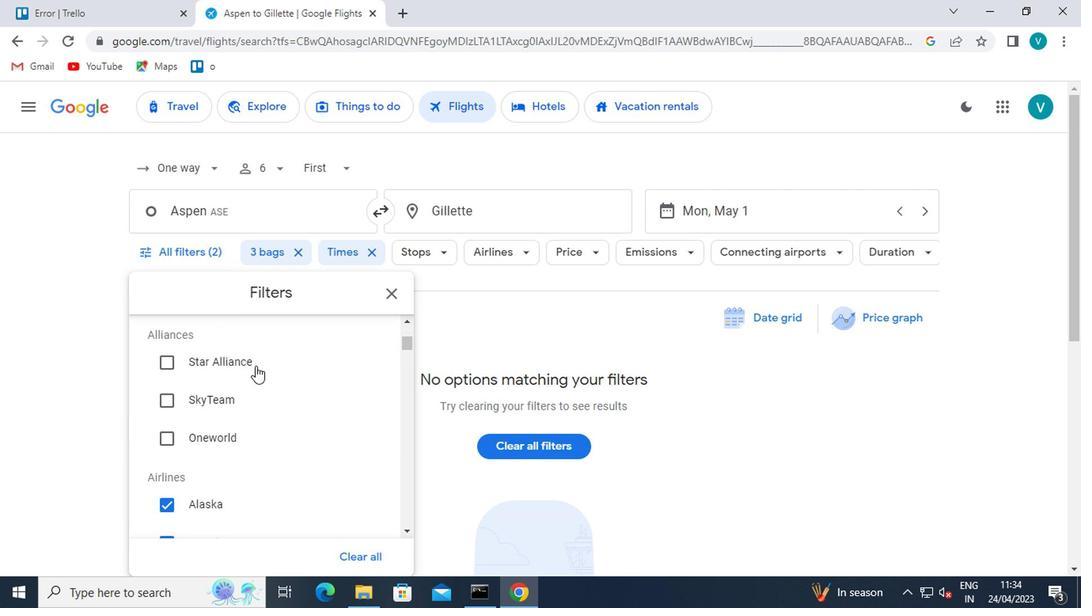 
Action: Mouse scrolled (255, 367) with delta (0, -1)
Screenshot: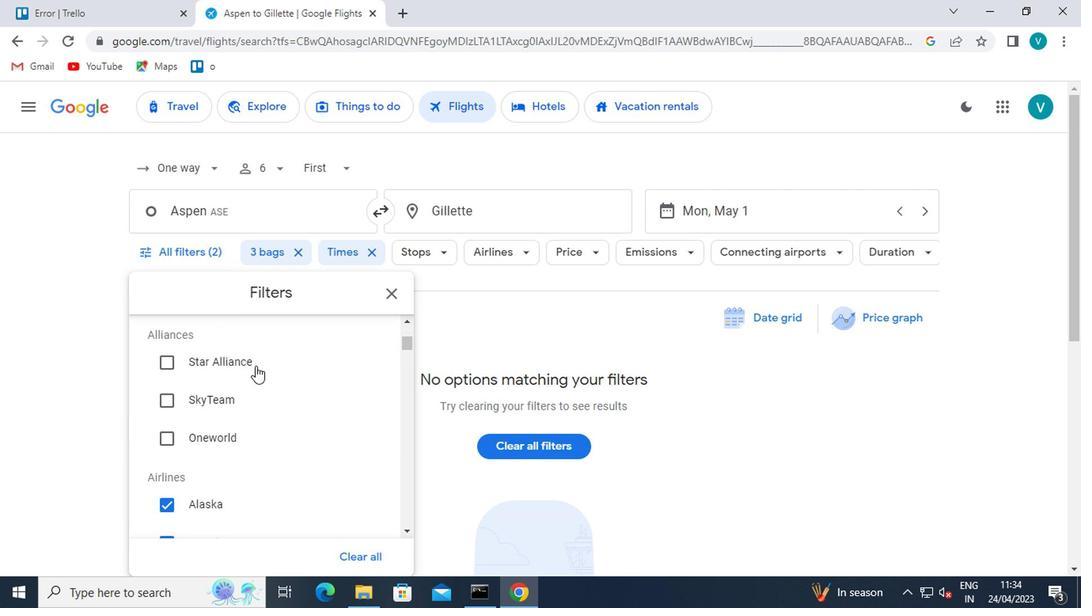 
Action: Mouse moved to (254, 367)
Screenshot: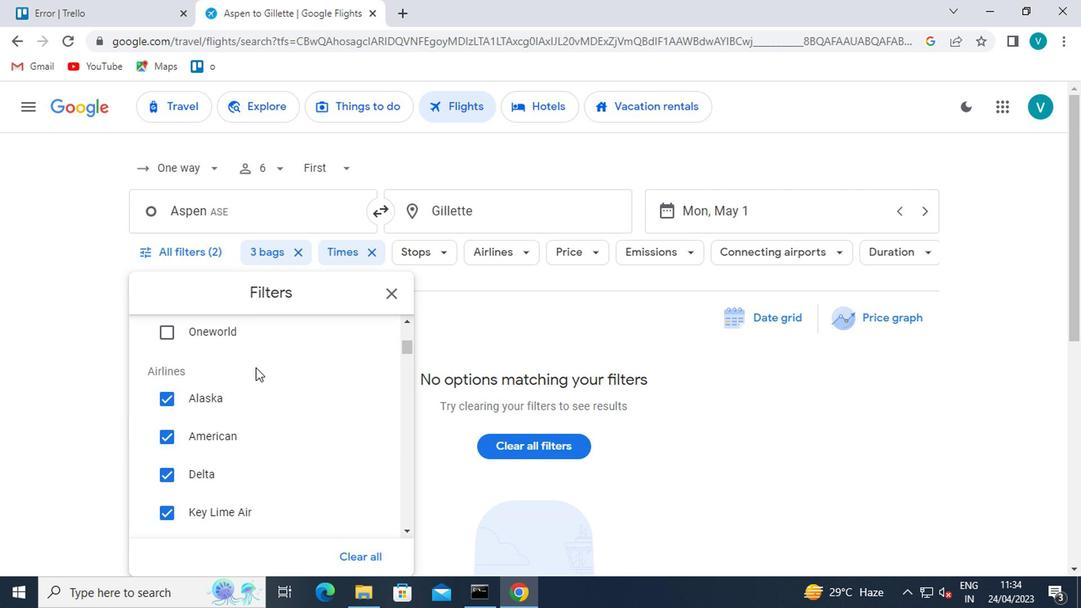 
Action: Mouse scrolled (254, 367) with delta (0, 0)
Screenshot: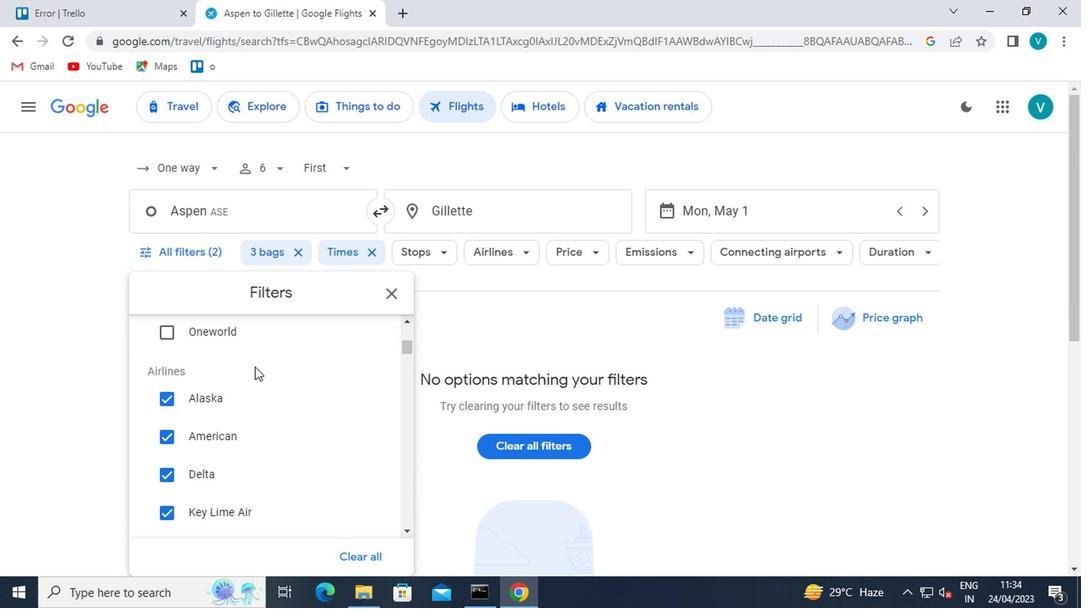 
Action: Mouse scrolled (254, 367) with delta (0, 0)
Screenshot: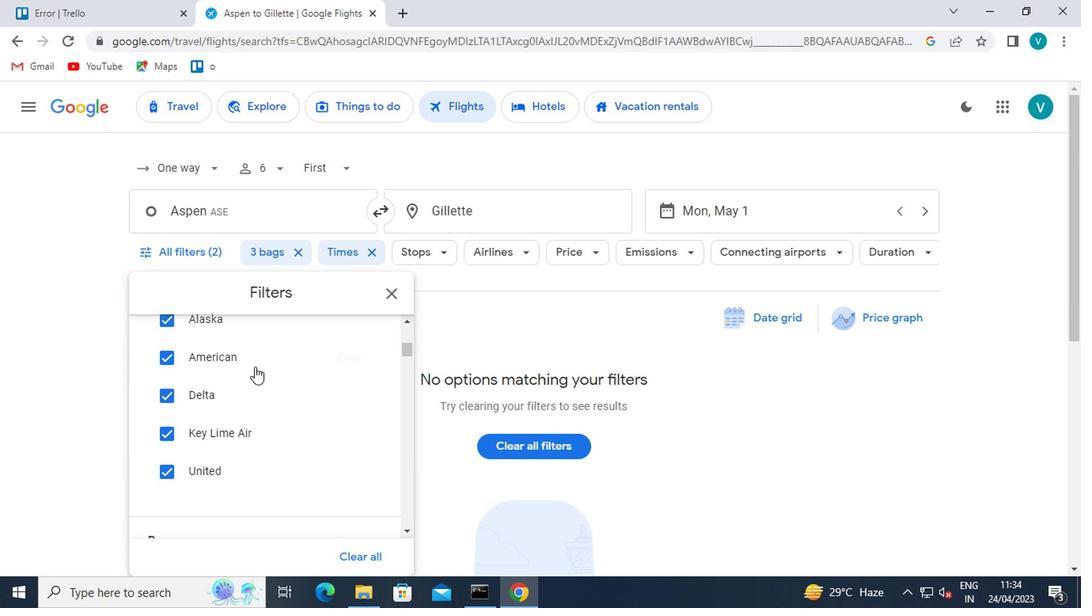 
Action: Mouse scrolled (254, 367) with delta (0, 0)
Screenshot: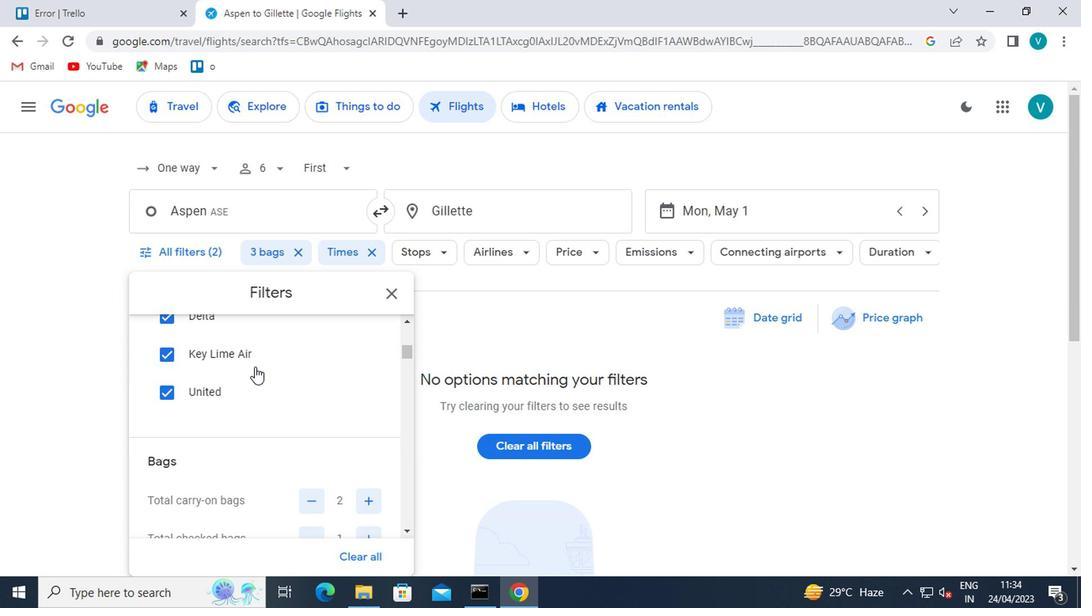 
Action: Mouse scrolled (254, 367) with delta (0, 0)
Screenshot: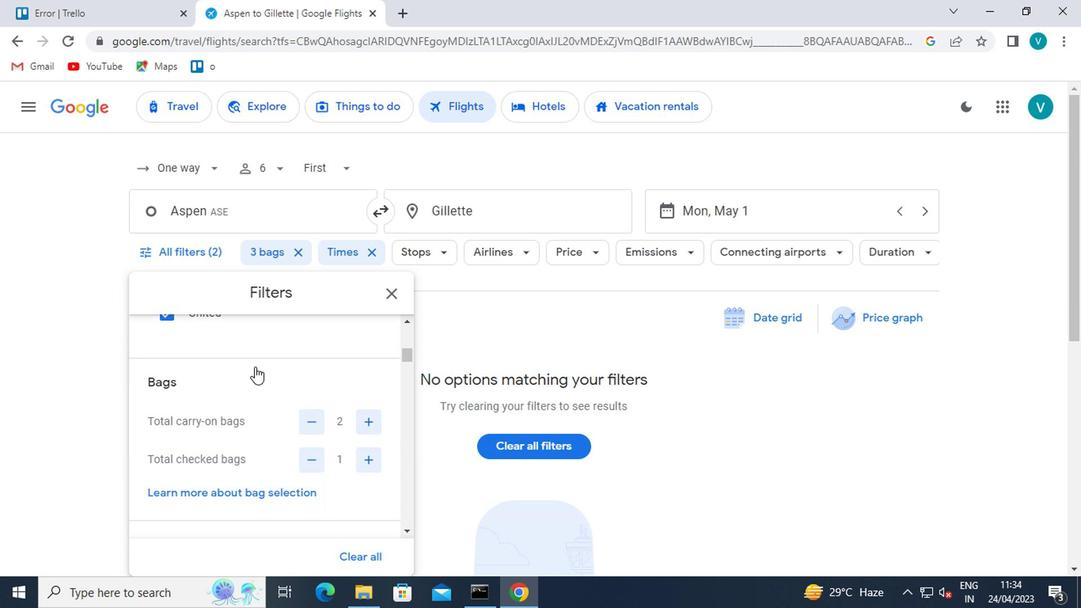 
Action: Mouse moved to (371, 382)
Screenshot: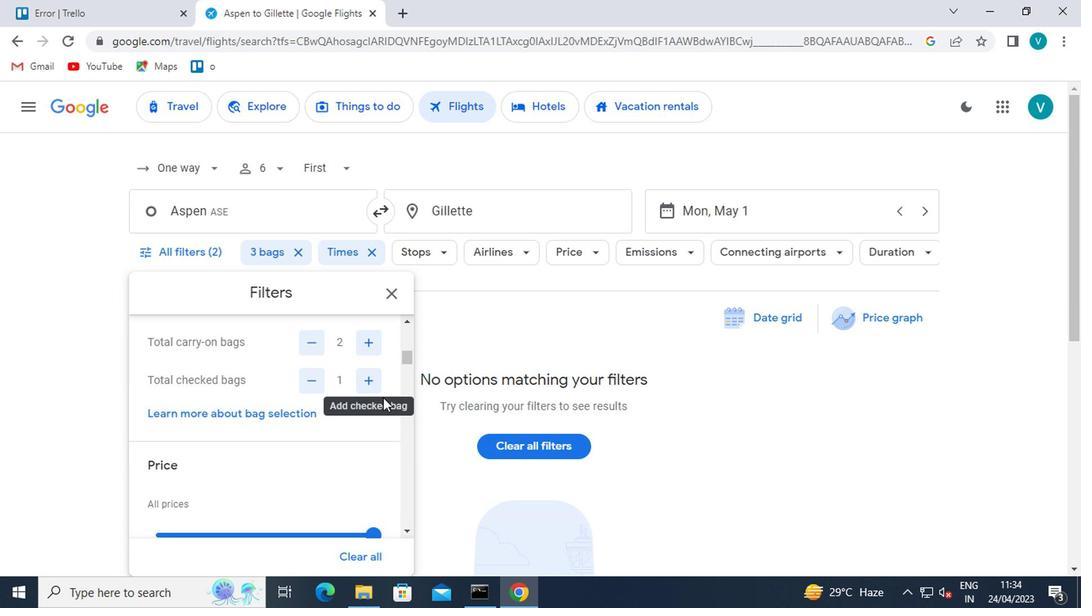 
Action: Mouse pressed left at (371, 382)
Screenshot: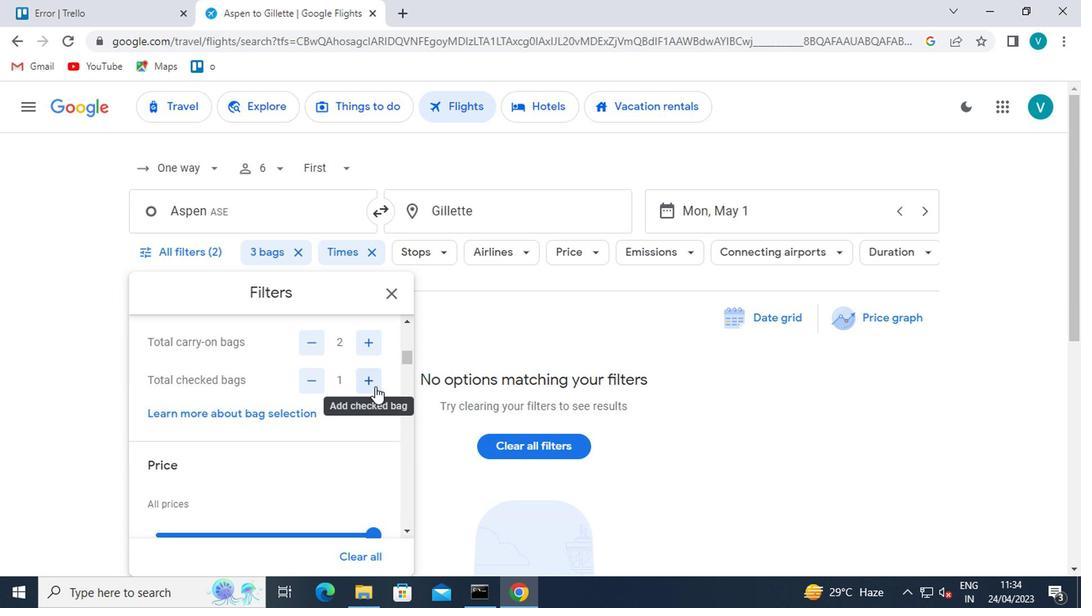 
Action: Mouse moved to (370, 382)
Screenshot: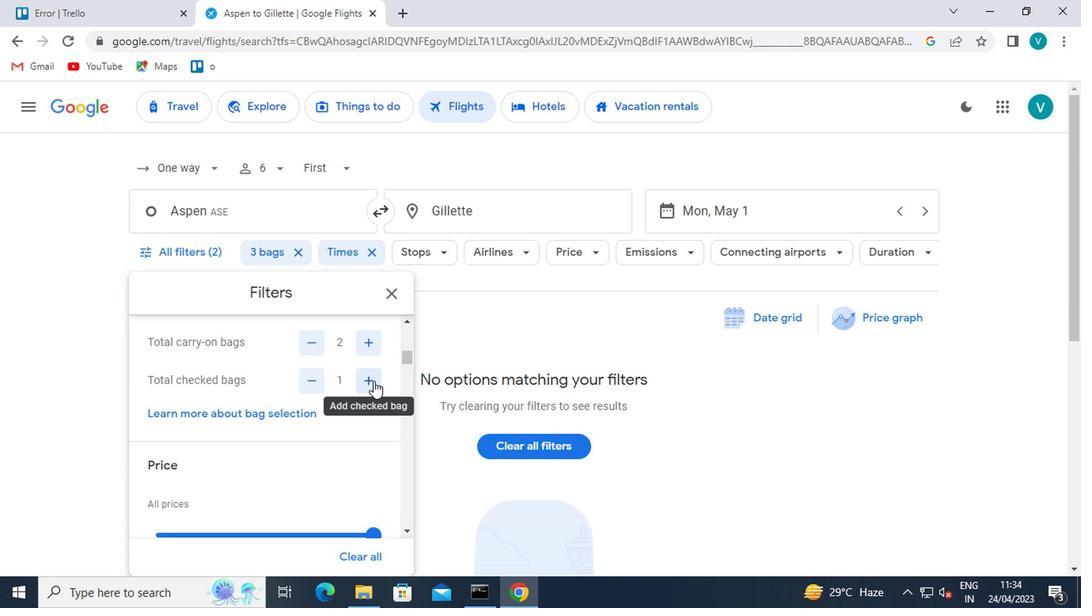 
Action: Mouse pressed left at (370, 382)
Screenshot: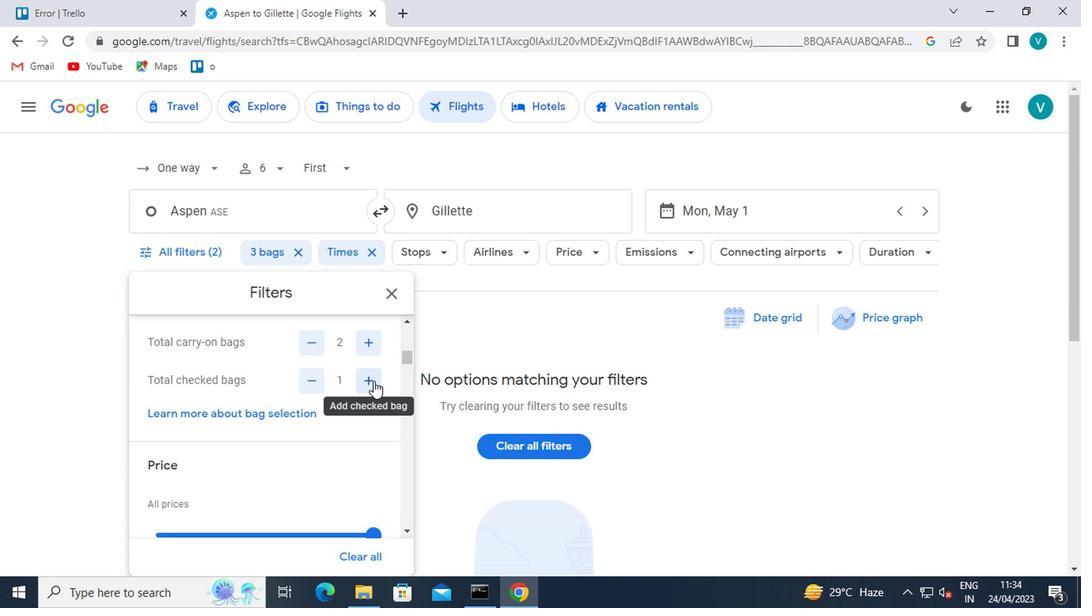 
Action: Mouse pressed left at (370, 382)
Screenshot: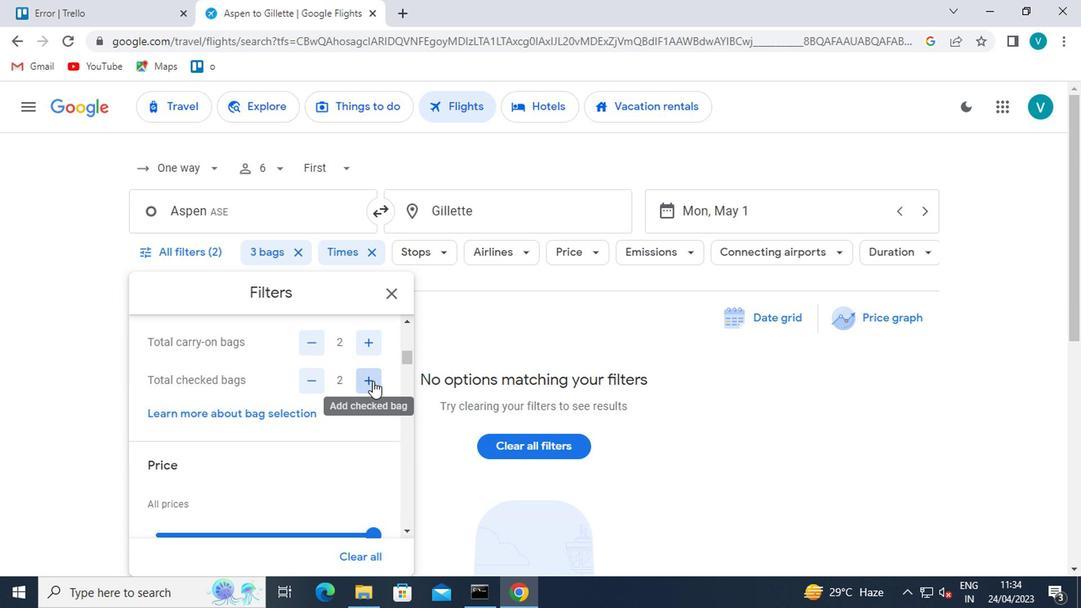 
Action: Mouse pressed left at (370, 382)
Screenshot: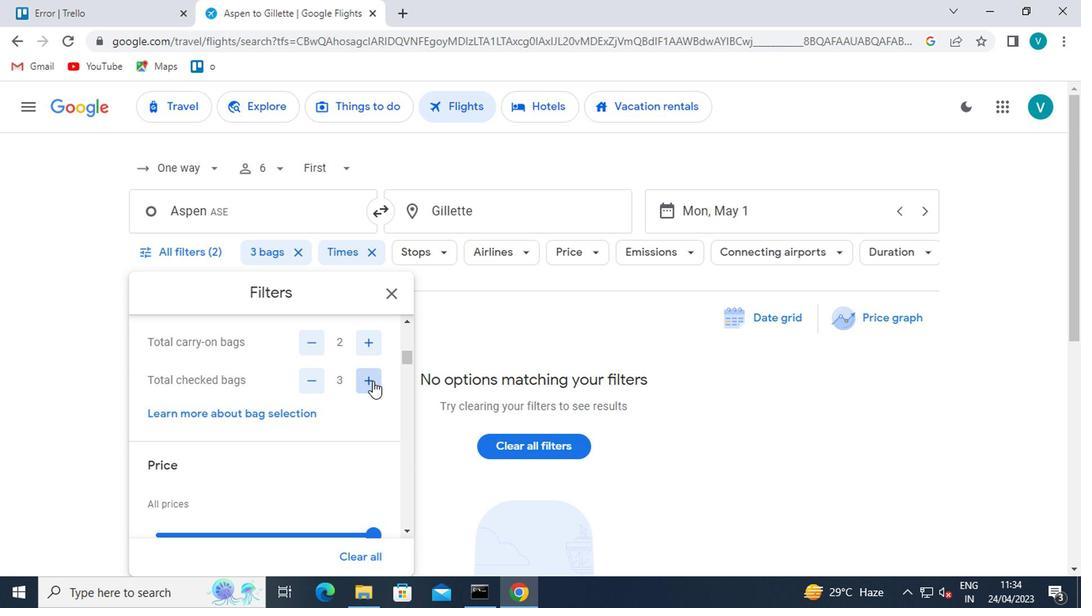 
Action: Mouse pressed left at (370, 382)
Screenshot: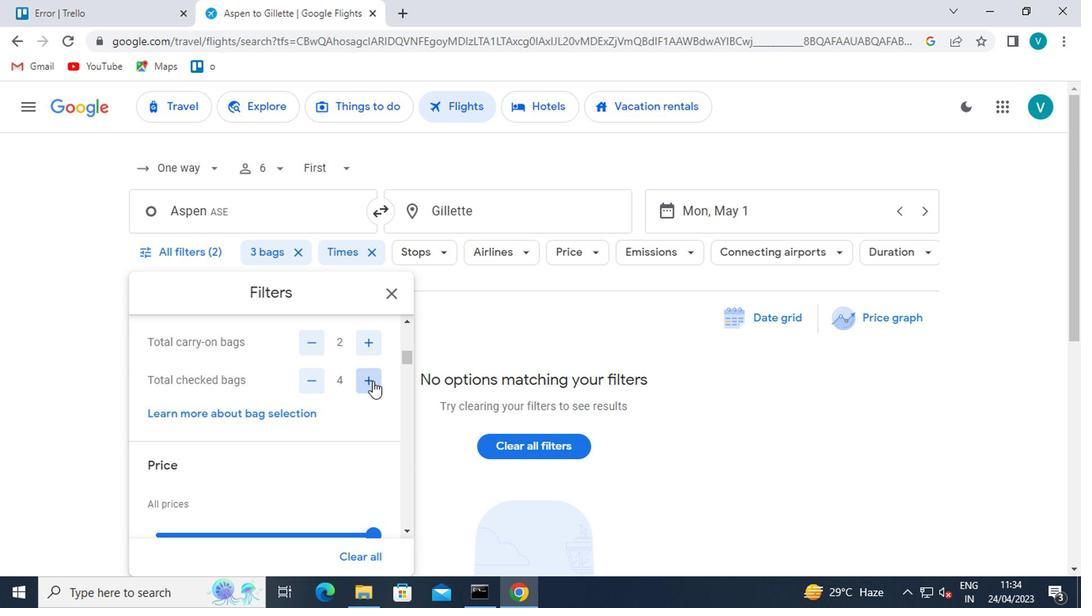 
Action: Mouse pressed left at (370, 382)
Screenshot: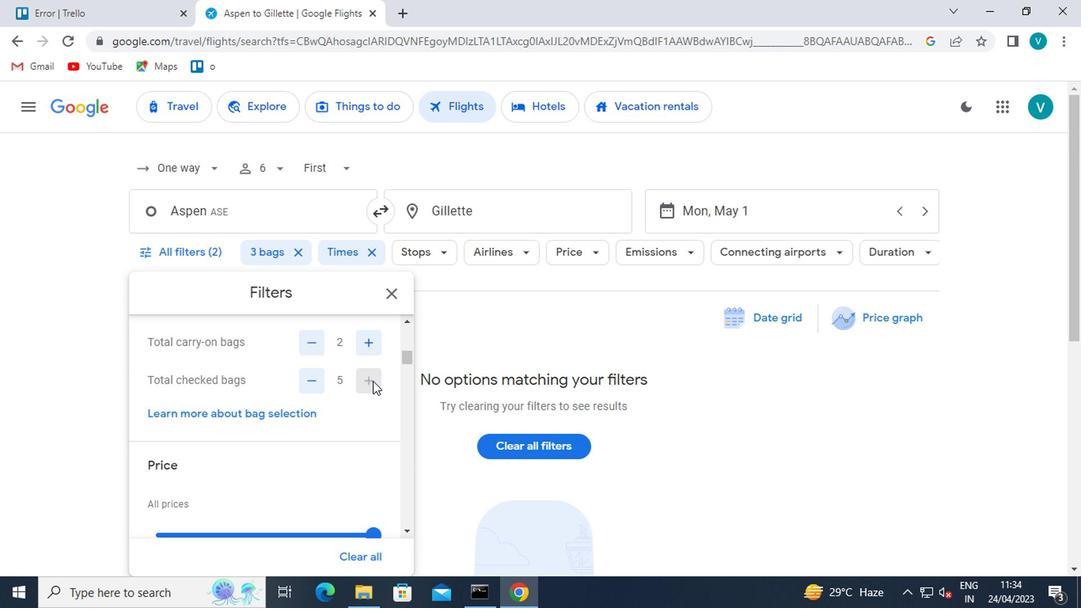
Action: Mouse moved to (366, 389)
Screenshot: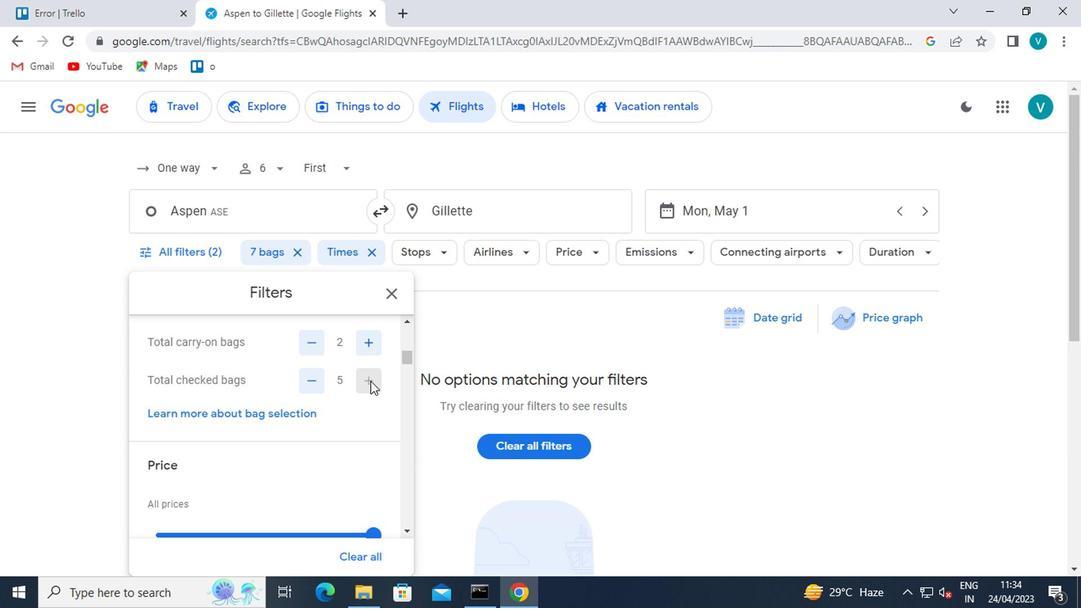 
Action: Mouse scrolled (366, 388) with delta (0, -1)
Screenshot: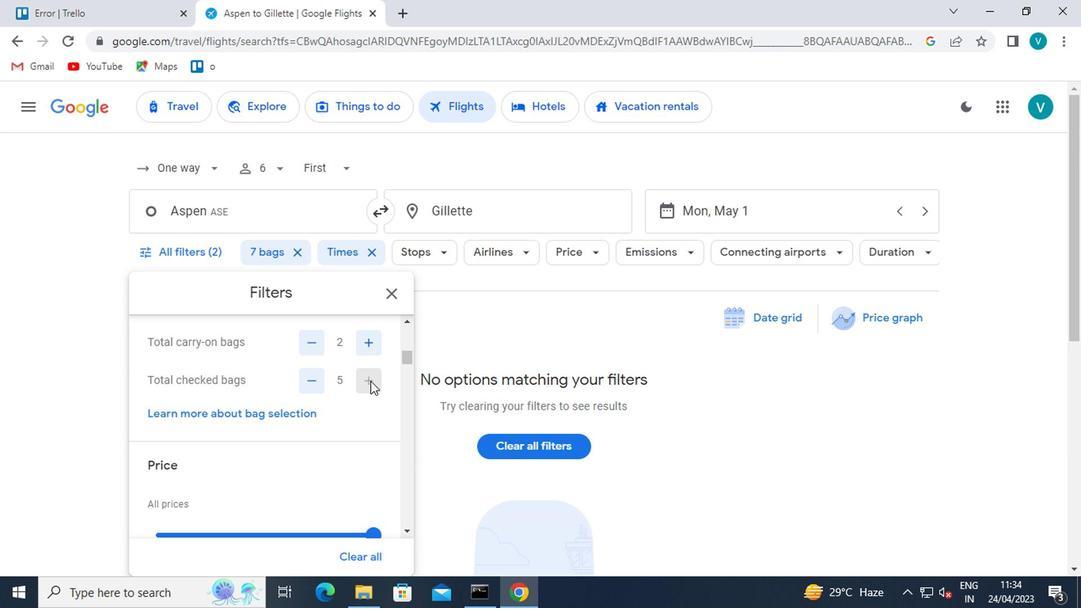 
Action: Mouse moved to (366, 392)
Screenshot: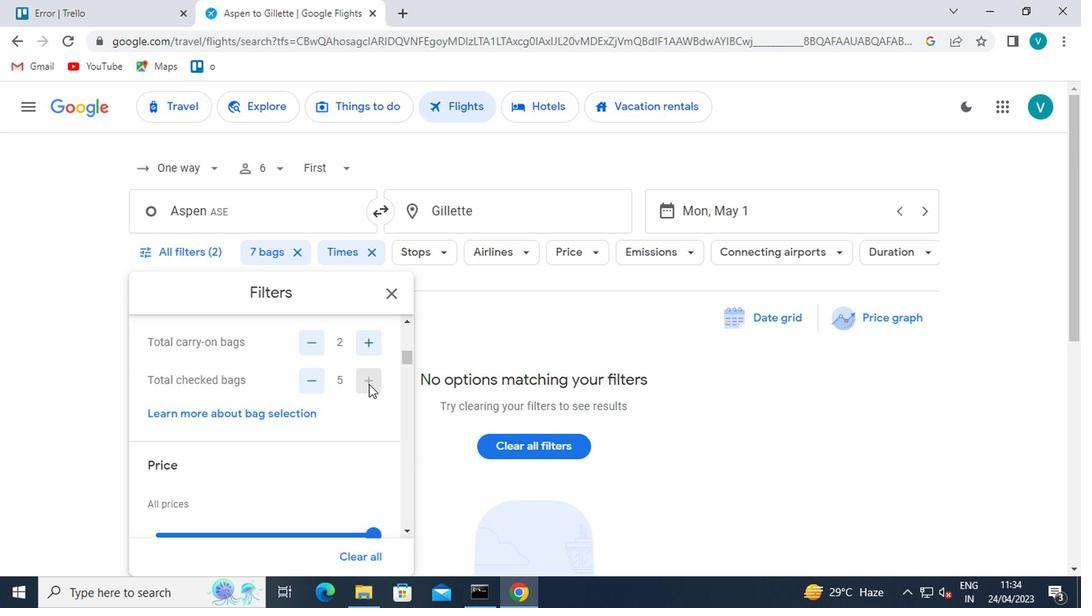 
Action: Mouse scrolled (366, 391) with delta (0, 0)
Screenshot: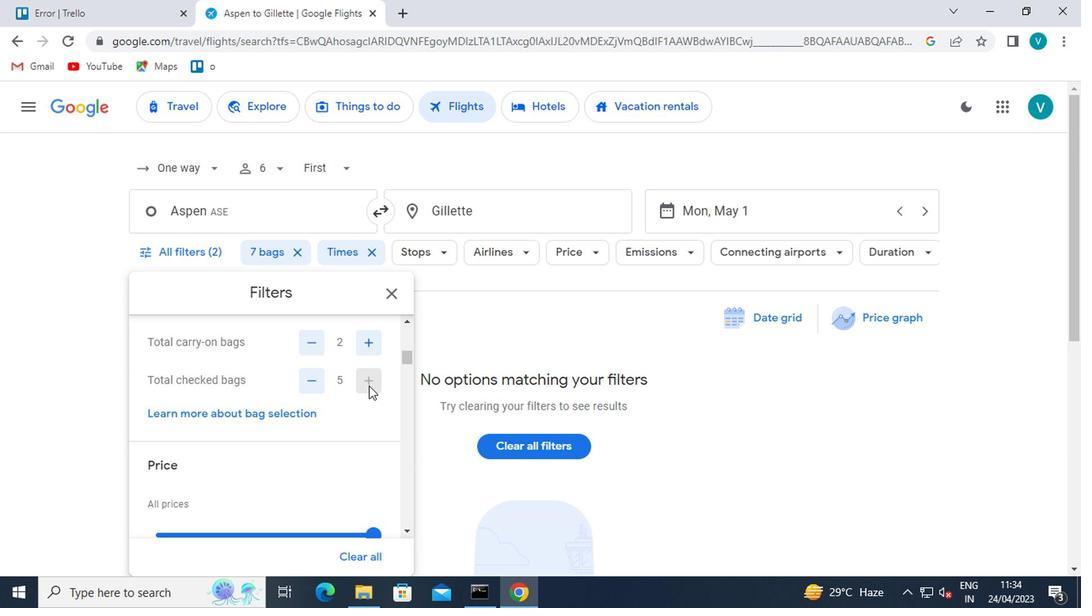 
Action: Mouse moved to (369, 382)
Screenshot: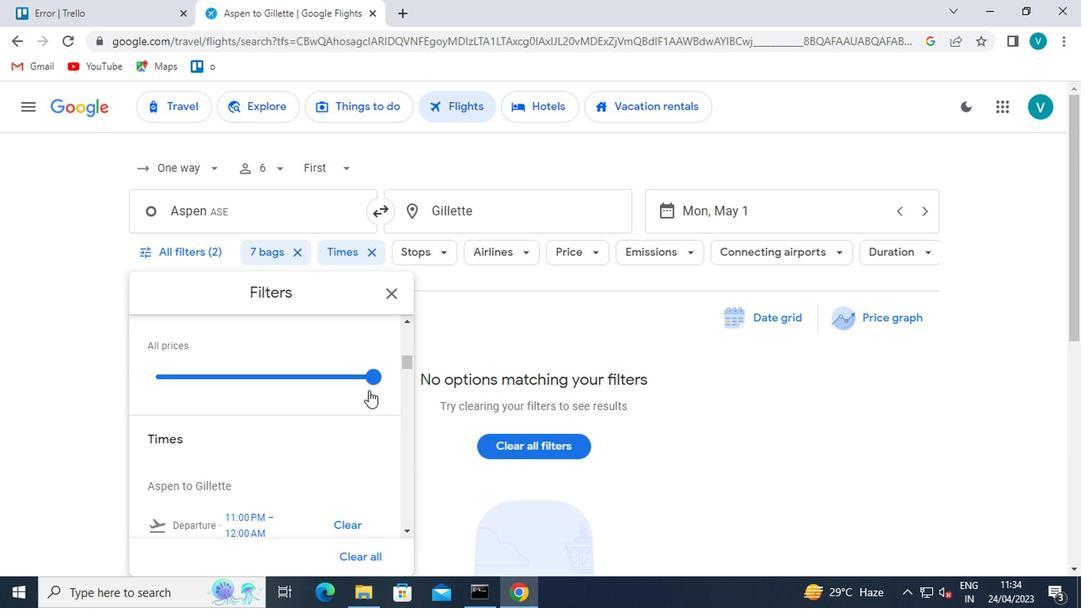 
Action: Mouse pressed left at (369, 382)
Screenshot: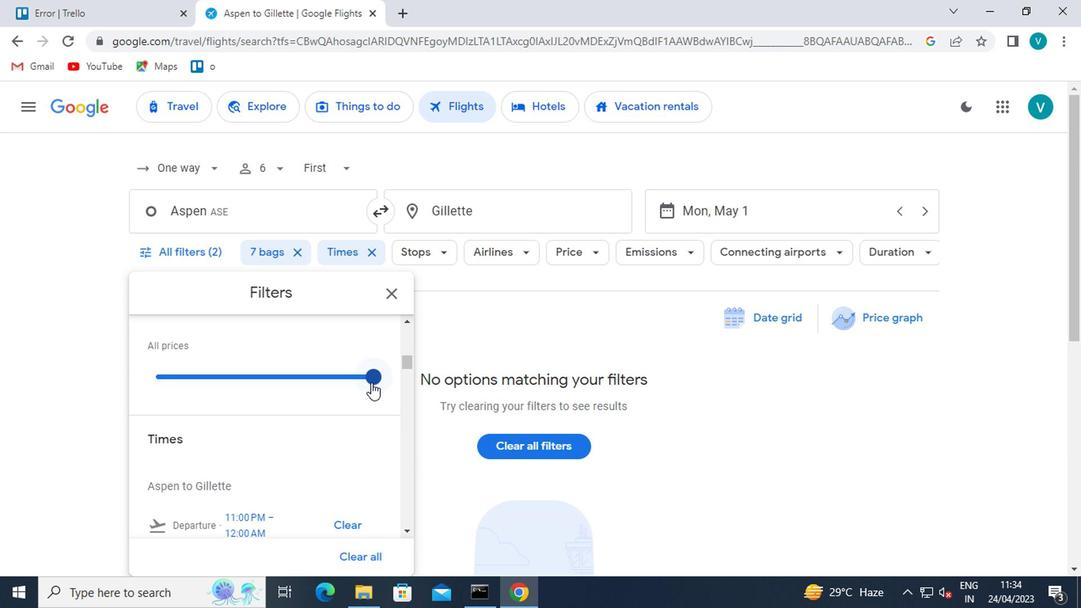 
Action: Mouse moved to (361, 385)
Screenshot: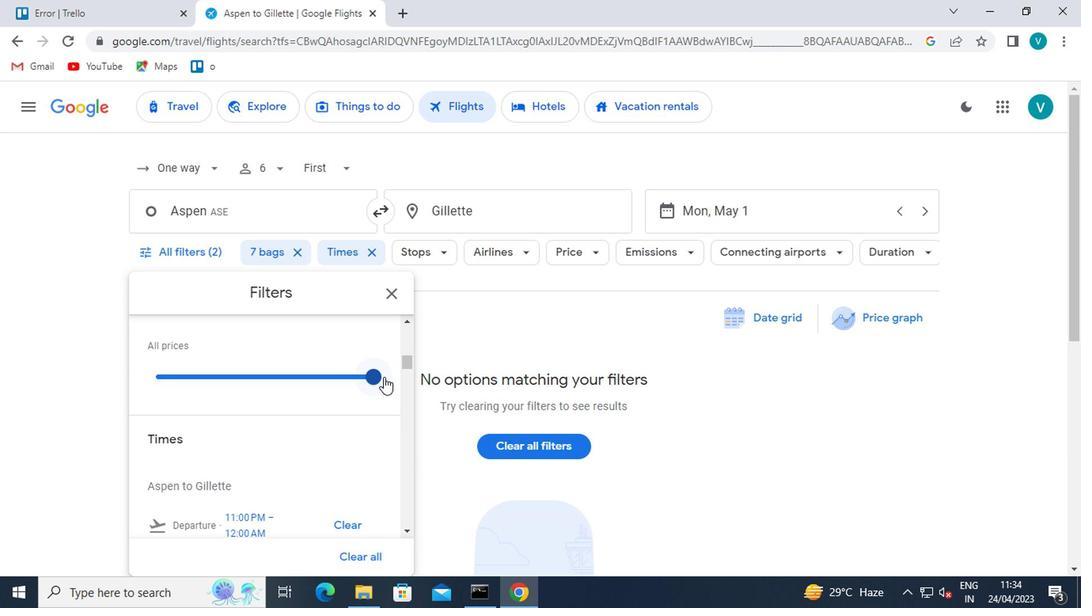
Action: Mouse scrolled (361, 384) with delta (0, -1)
Screenshot: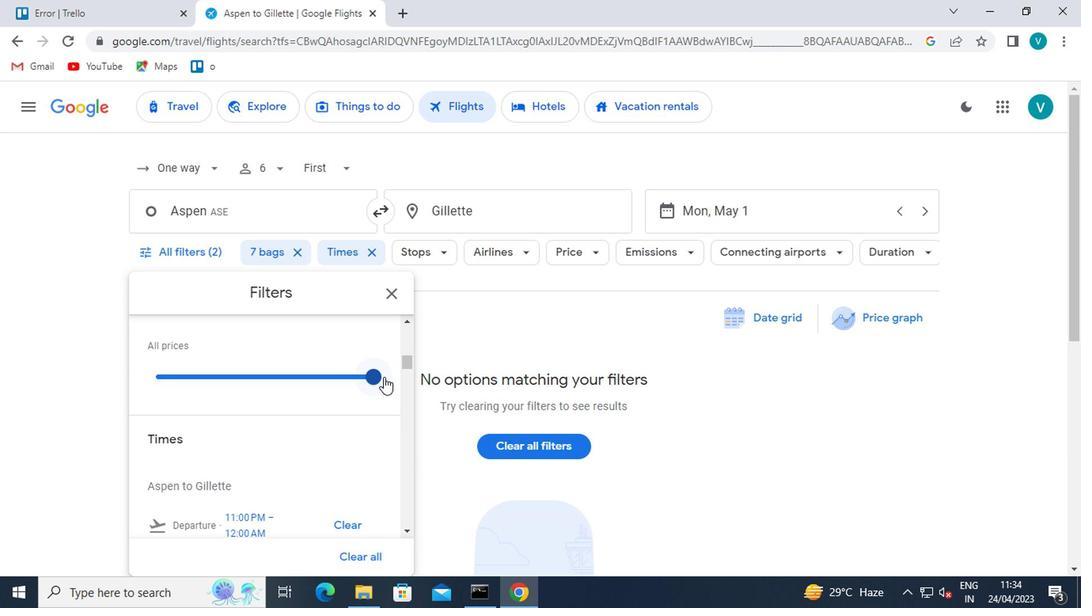 
Action: Mouse moved to (332, 401)
Screenshot: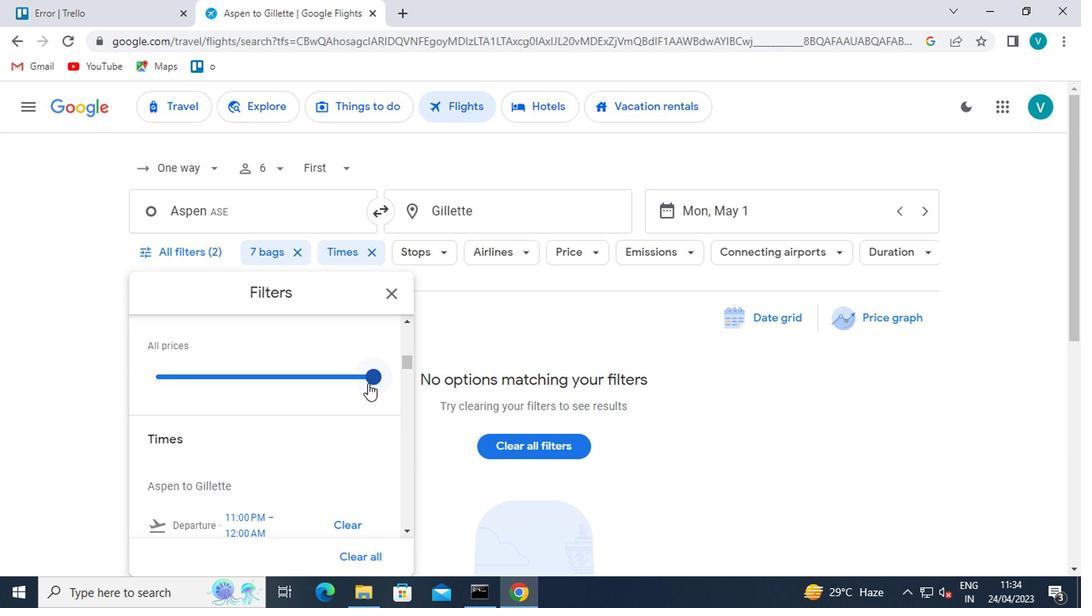 
Action: Mouse scrolled (332, 400) with delta (0, -1)
Screenshot: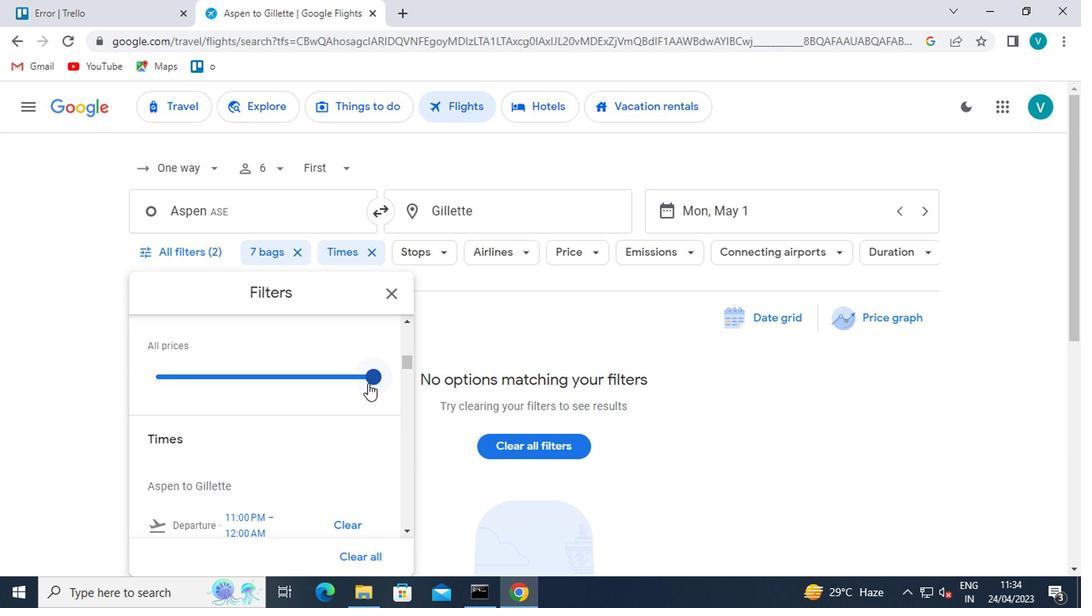 
Action: Mouse moved to (357, 398)
Screenshot: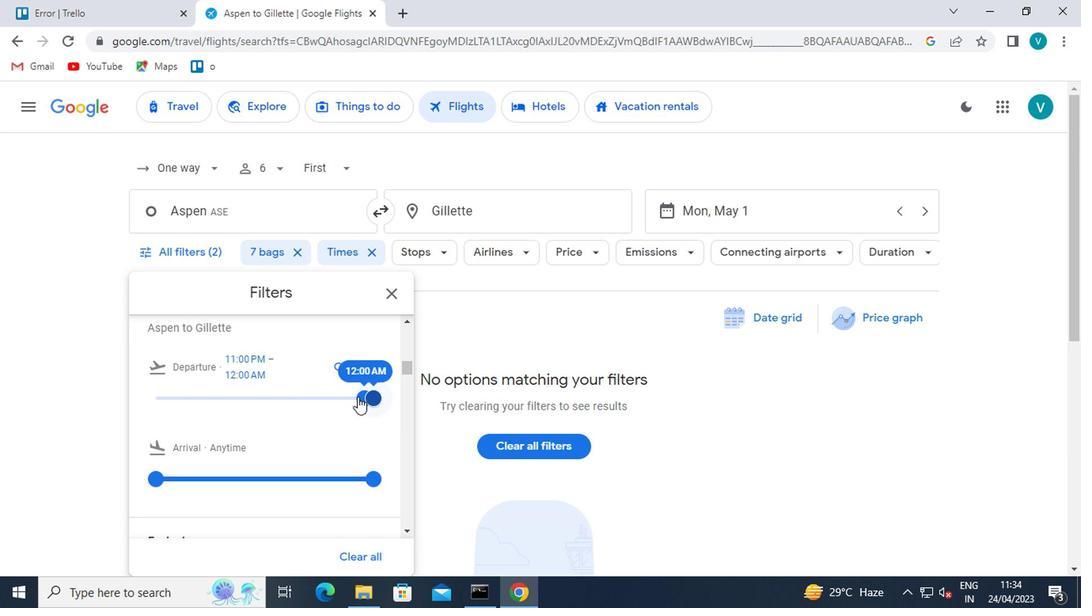 
Action: Mouse pressed left at (357, 398)
Screenshot: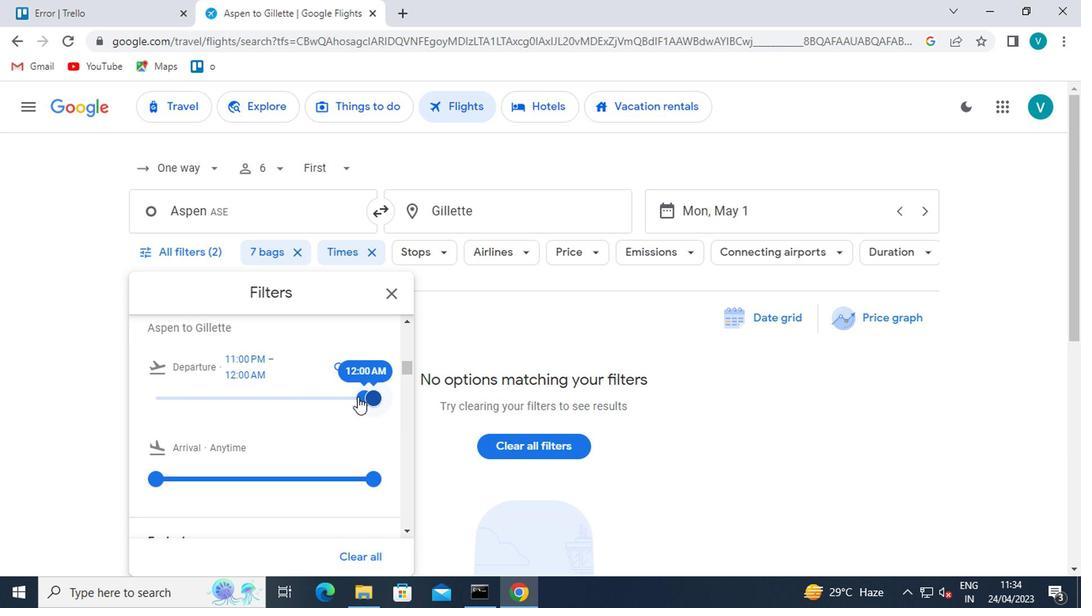 
Action: Mouse moved to (332, 421)
Screenshot: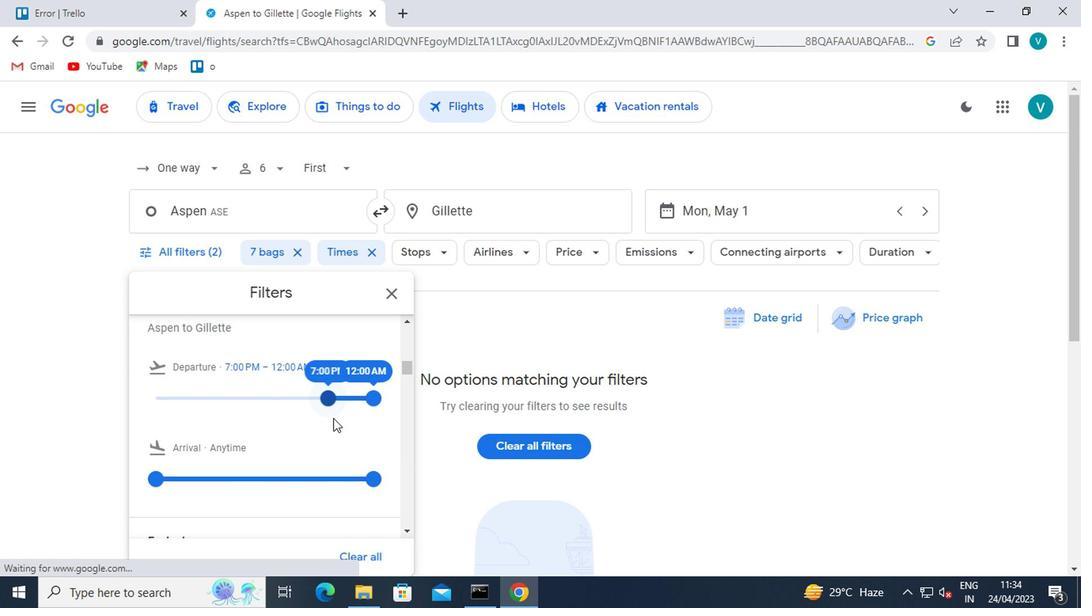 
